 Task: Search one way flight ticket for 2 adults, 4 children and 1 infant on lap in business from Orlando: Orlando International Airport to Fort Wayne: Fort Wayne International Airport on 5-4-2023. Choice of flights is Emirates. Number of bags: 8 checked bags. Price is upto 88000. Outbound departure time preference is 20:30.
Action: Mouse moved to (303, 269)
Screenshot: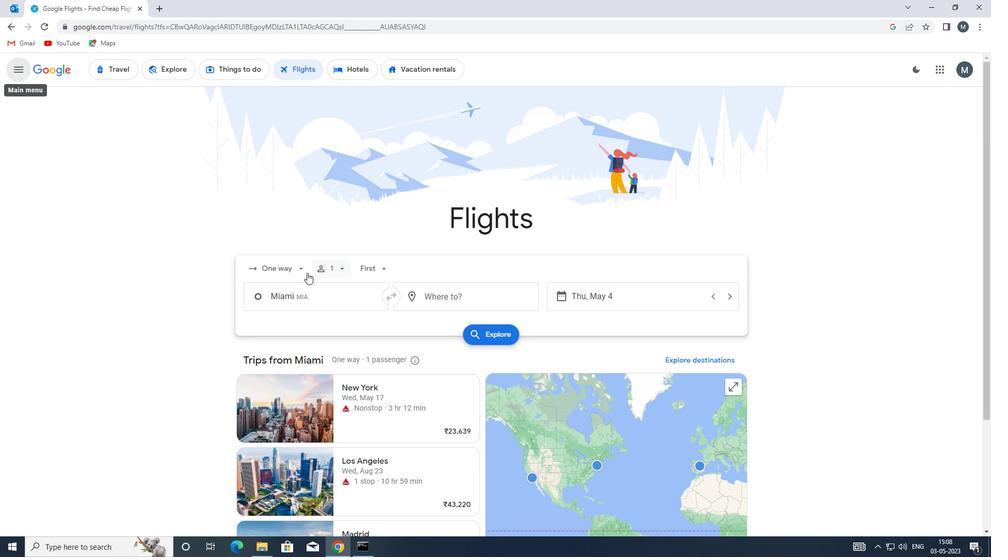 
Action: Mouse pressed left at (303, 269)
Screenshot: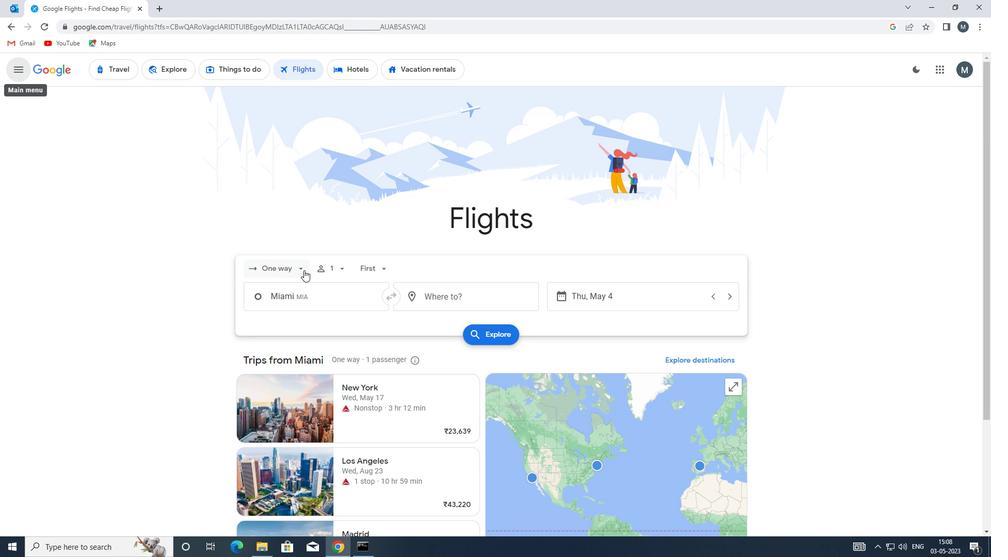 
Action: Mouse moved to (311, 318)
Screenshot: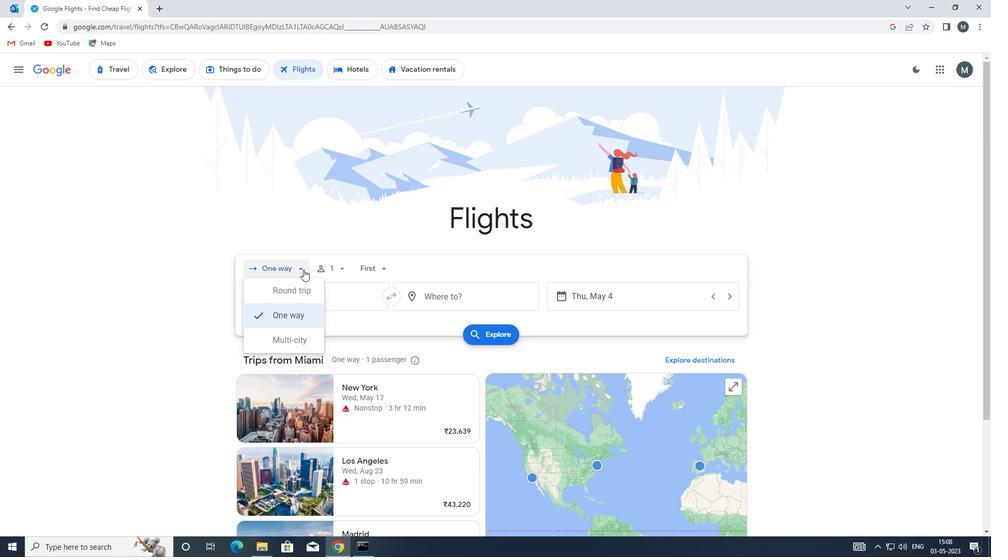 
Action: Mouse pressed left at (311, 318)
Screenshot: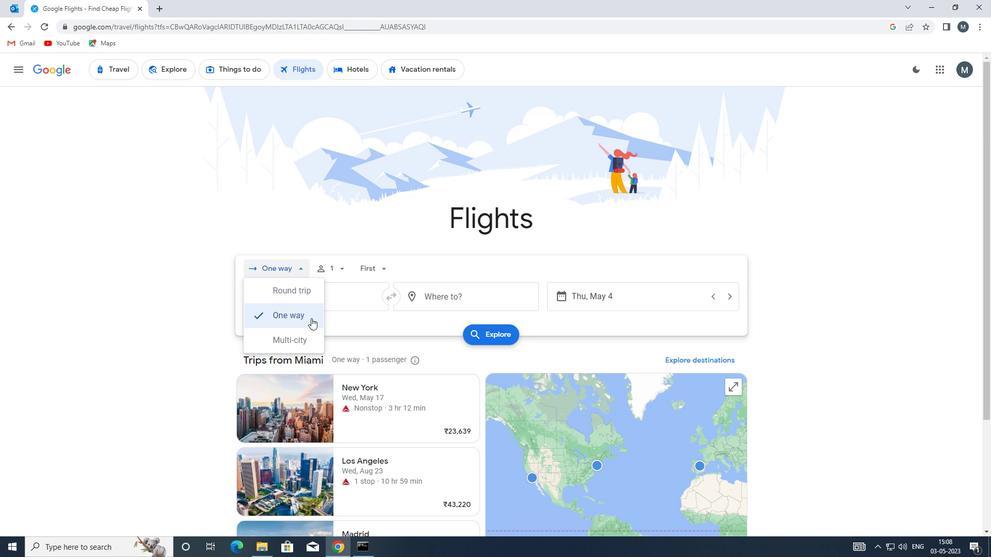 
Action: Mouse moved to (344, 272)
Screenshot: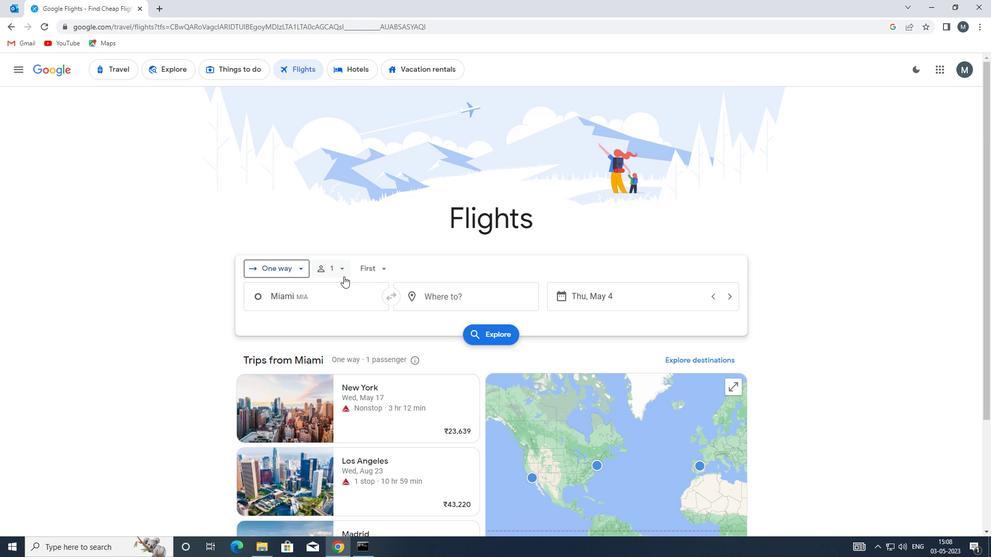 
Action: Mouse pressed left at (344, 272)
Screenshot: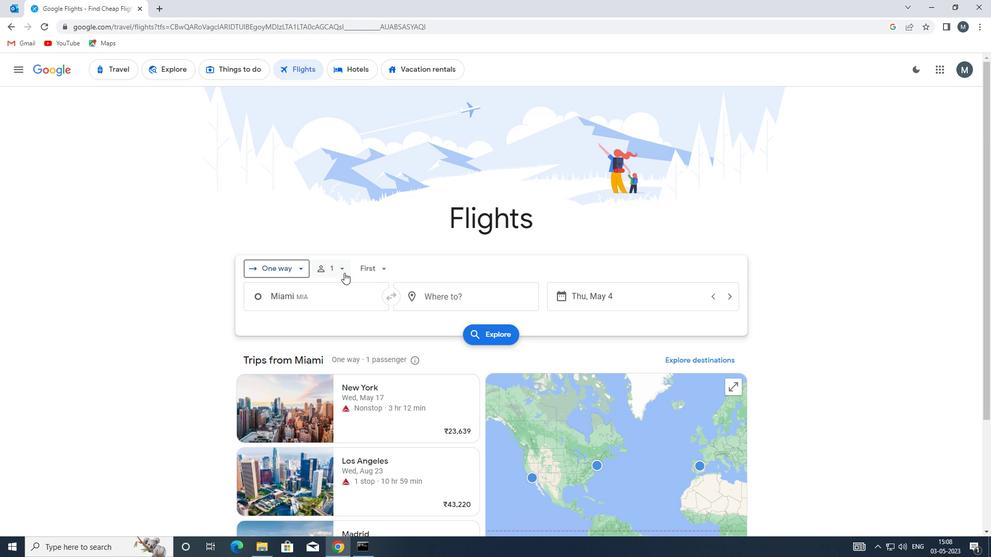 
Action: Mouse moved to (417, 296)
Screenshot: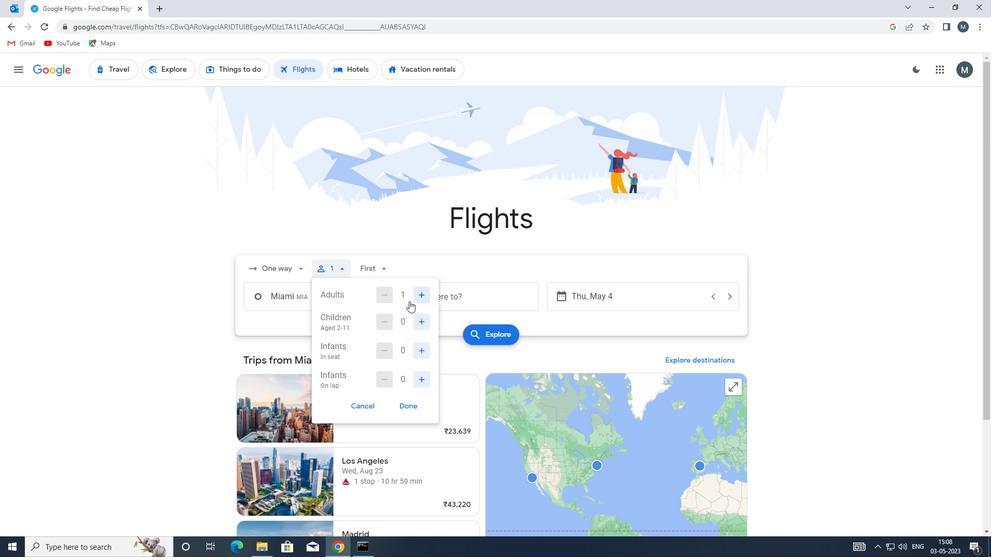 
Action: Mouse pressed left at (417, 296)
Screenshot: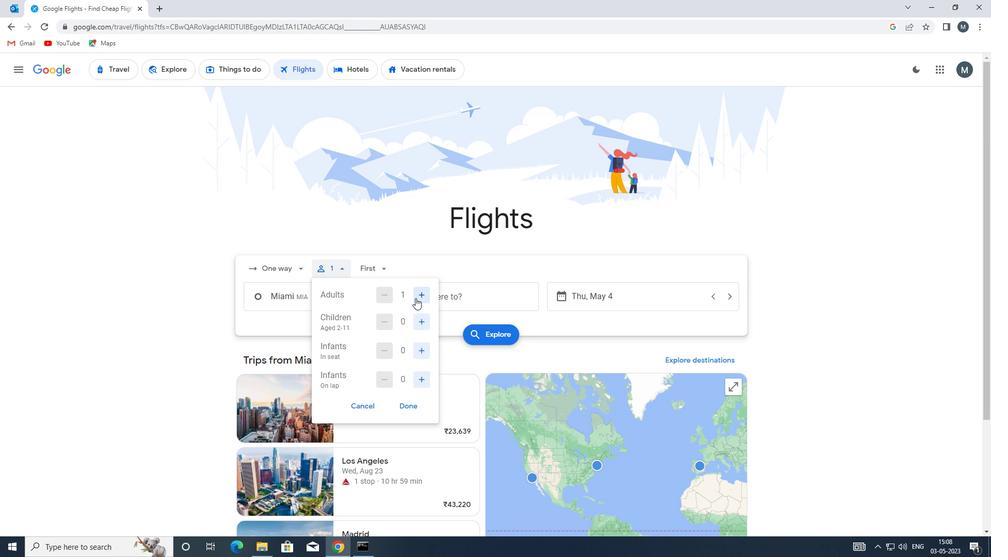 
Action: Mouse moved to (422, 326)
Screenshot: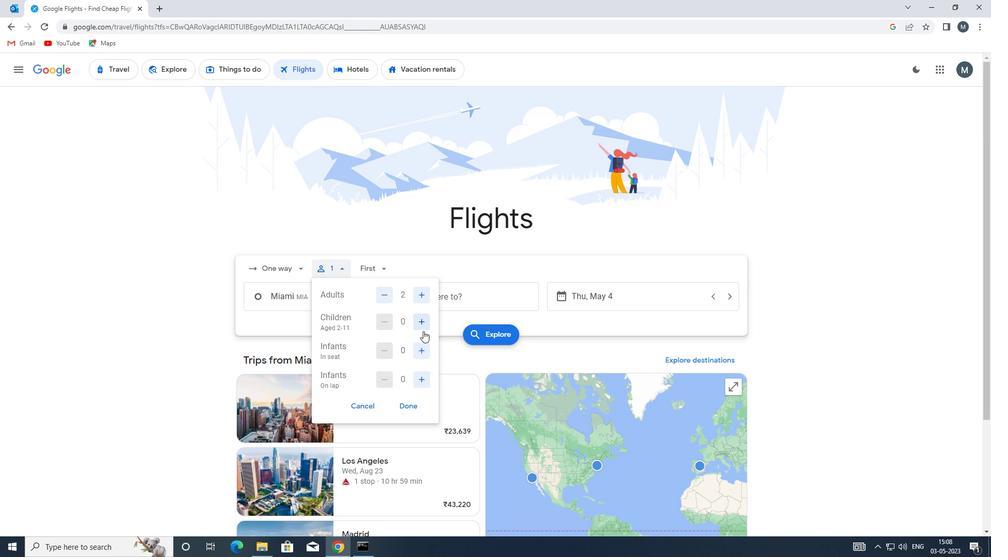 
Action: Mouse pressed left at (422, 326)
Screenshot: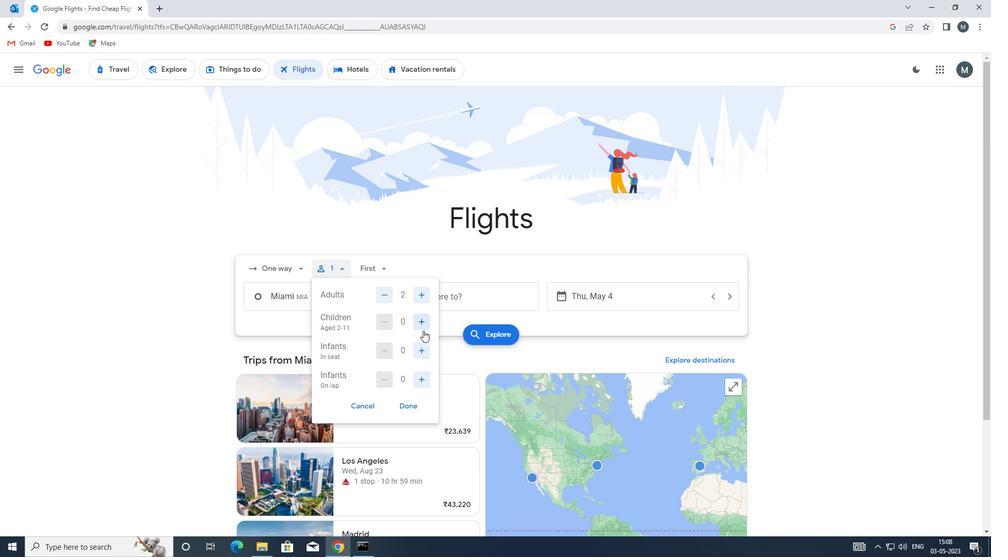 
Action: Mouse moved to (422, 325)
Screenshot: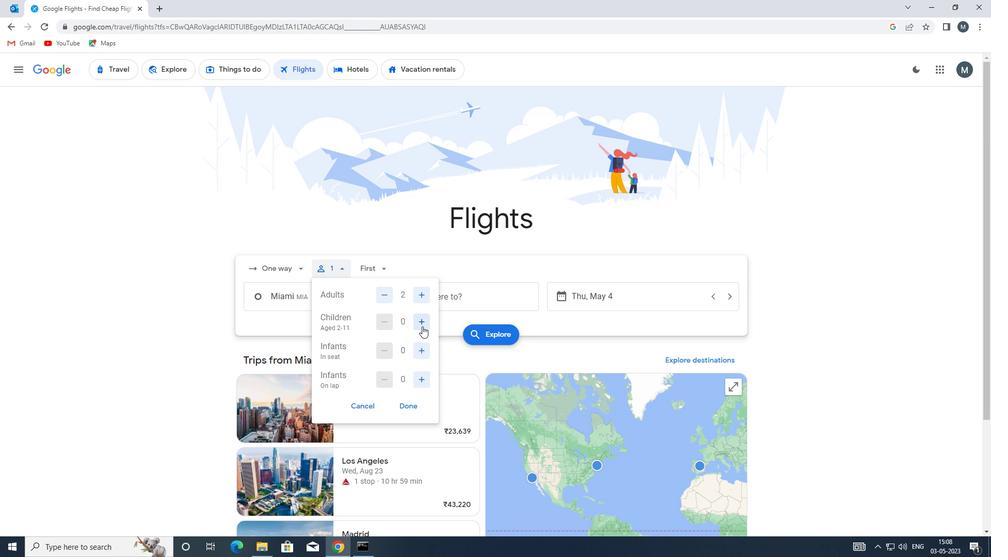 
Action: Mouse pressed left at (422, 325)
Screenshot: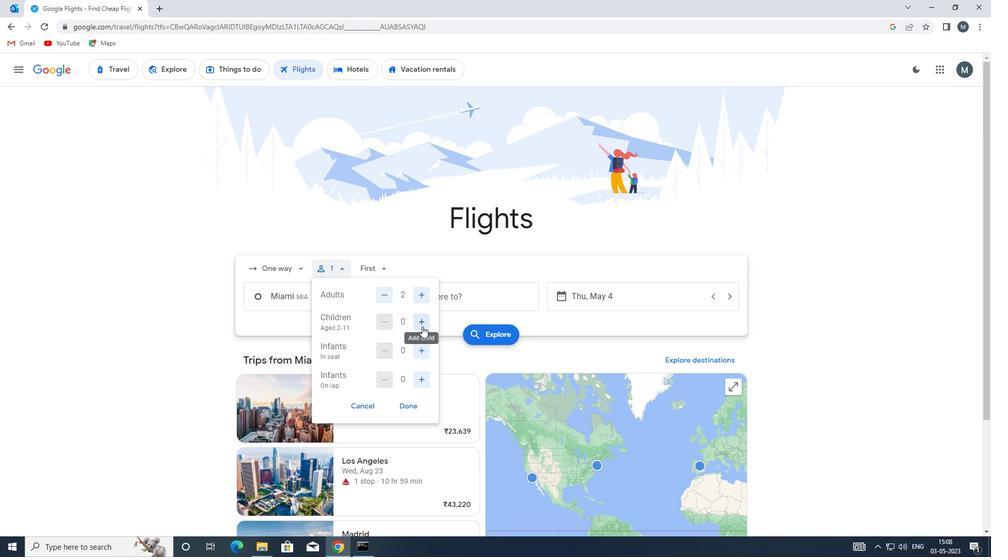 
Action: Mouse pressed left at (422, 325)
Screenshot: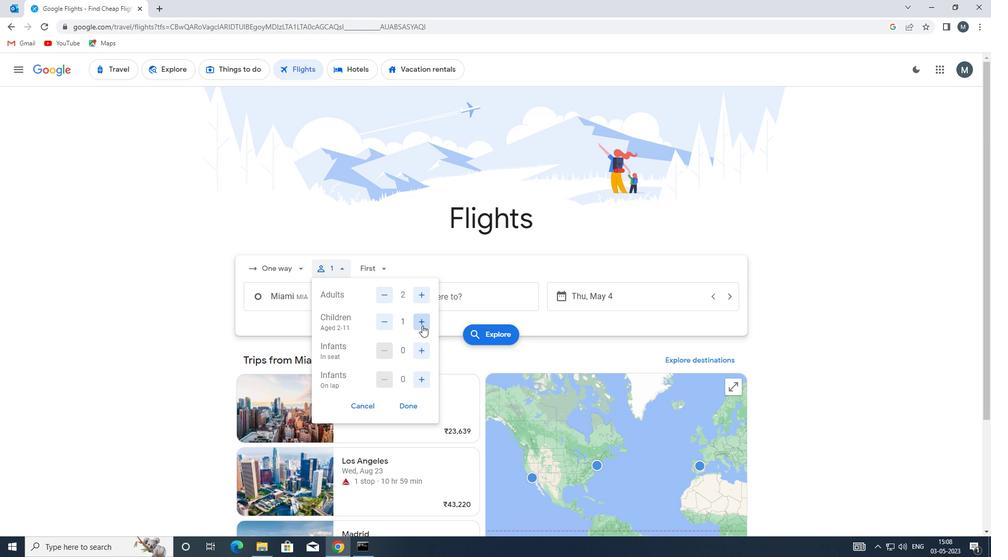 
Action: Mouse pressed left at (422, 325)
Screenshot: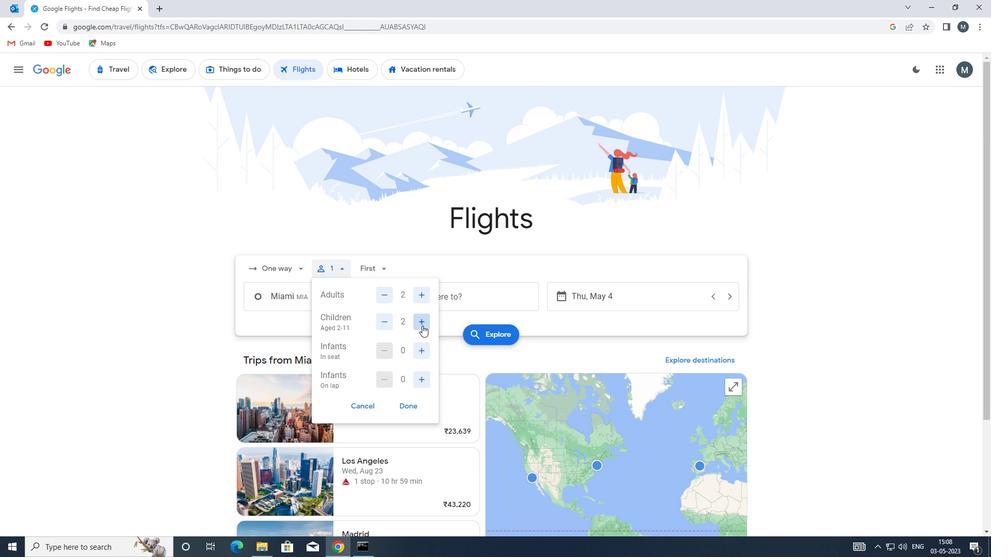 
Action: Mouse moved to (416, 377)
Screenshot: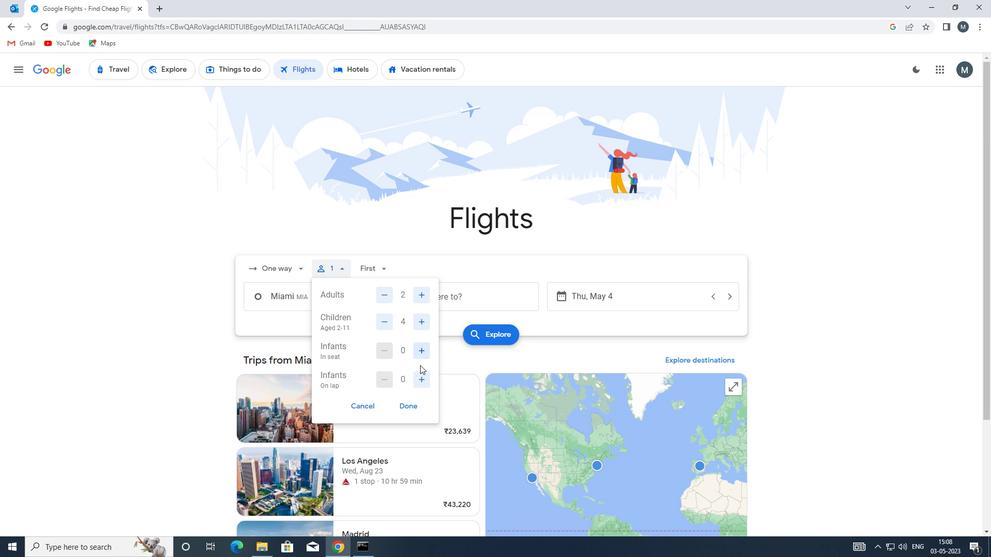 
Action: Mouse pressed left at (416, 377)
Screenshot: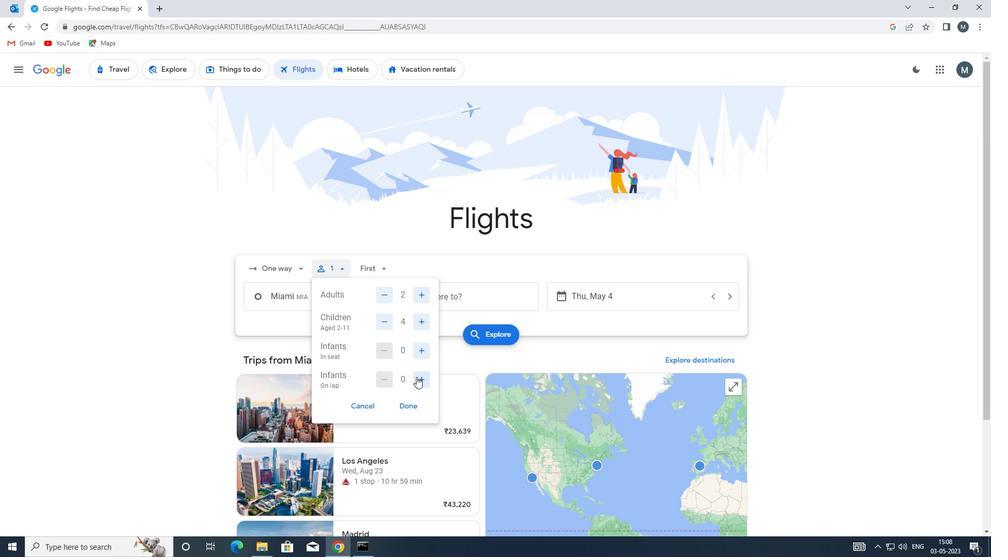 
Action: Mouse moved to (411, 410)
Screenshot: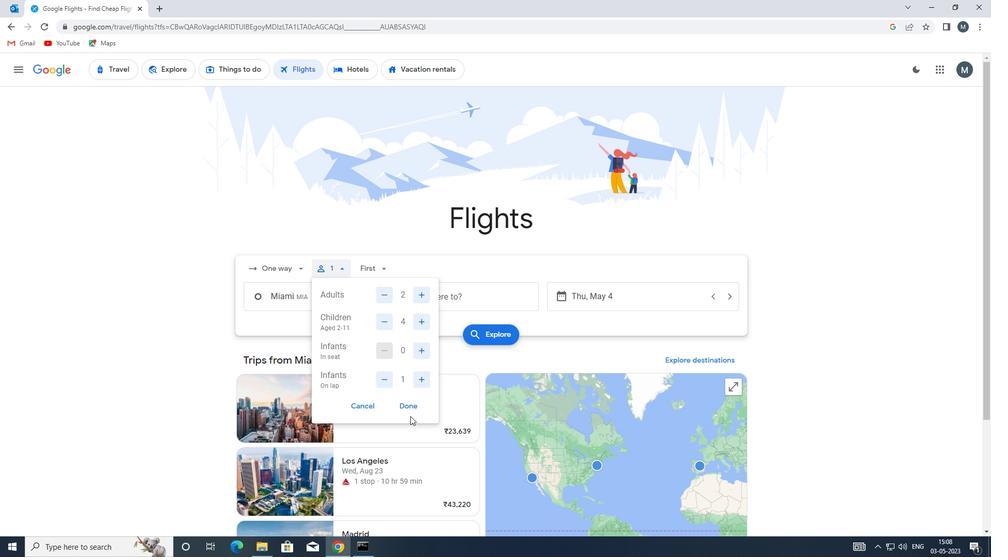 
Action: Mouse pressed left at (411, 410)
Screenshot: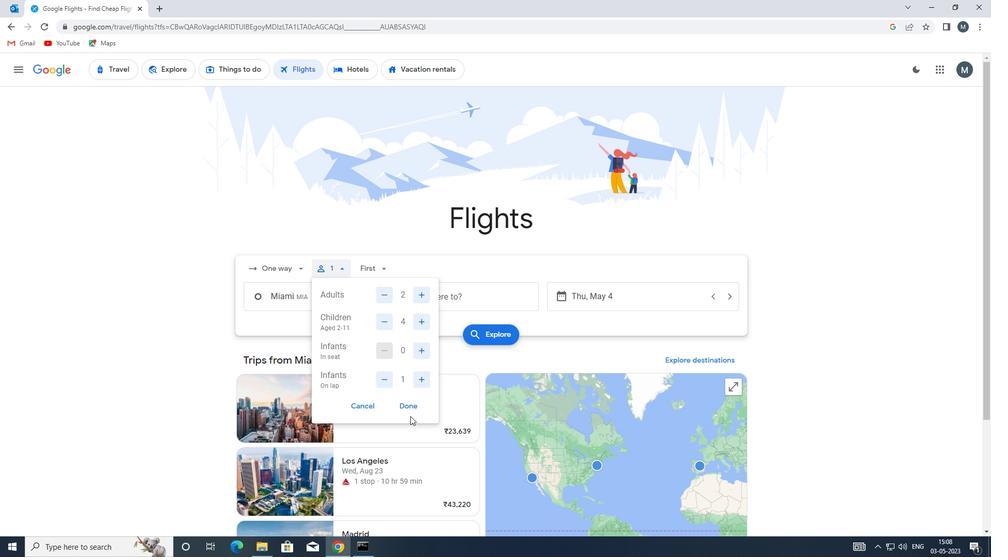 
Action: Mouse moved to (378, 269)
Screenshot: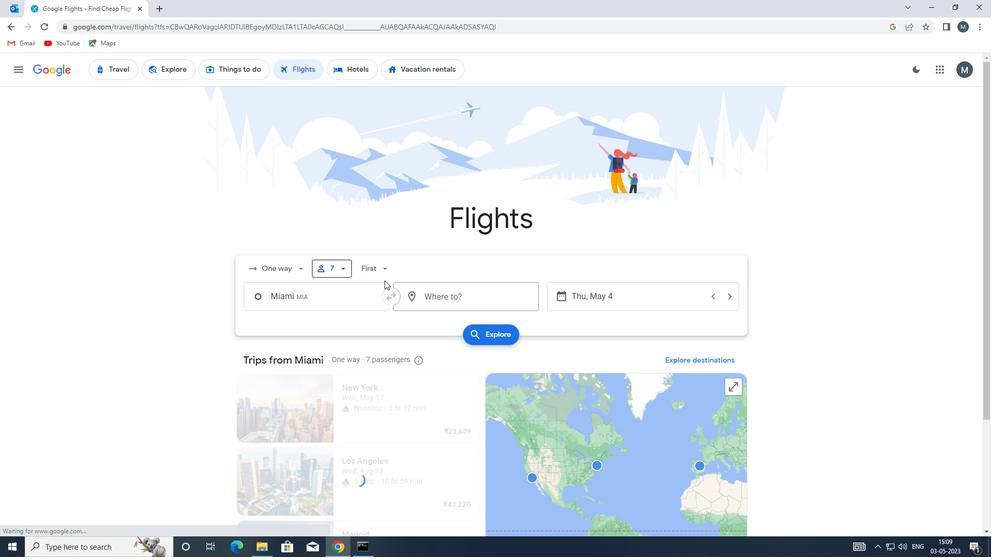 
Action: Mouse pressed left at (378, 269)
Screenshot: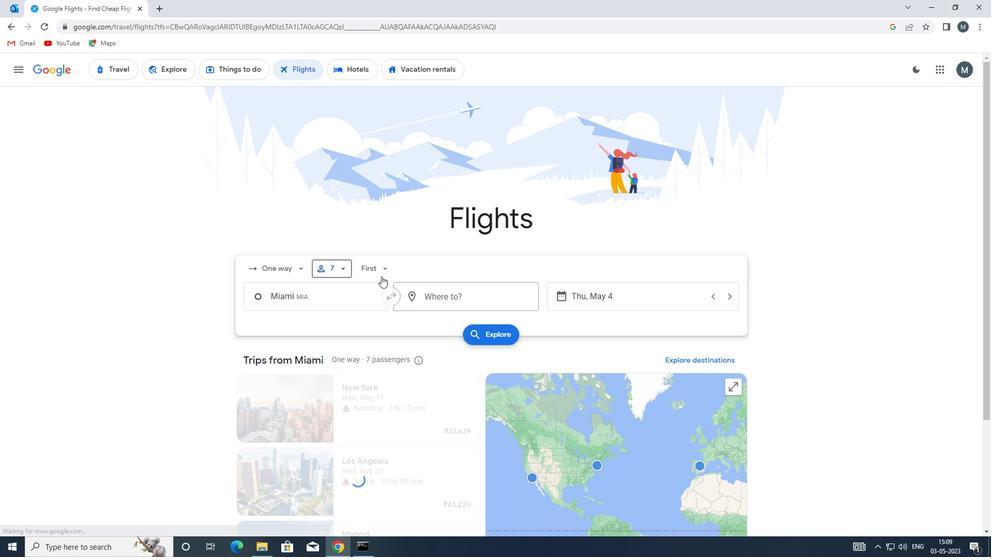 
Action: Mouse moved to (399, 336)
Screenshot: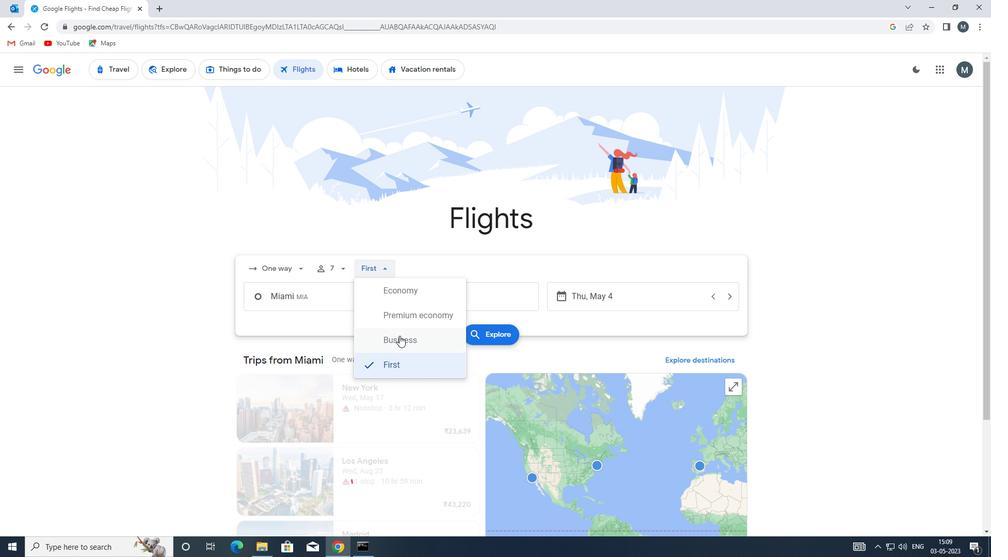 
Action: Mouse pressed left at (399, 336)
Screenshot: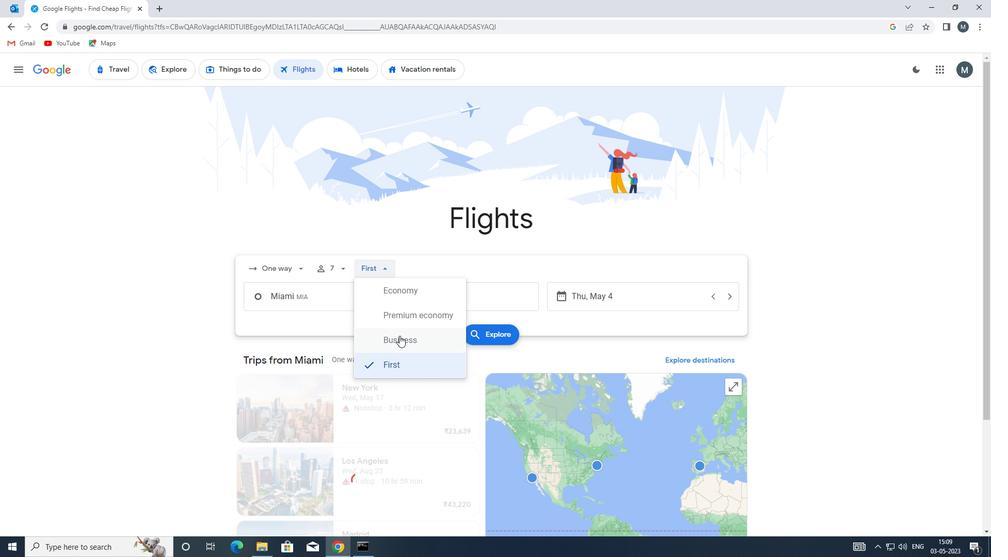 
Action: Mouse moved to (341, 303)
Screenshot: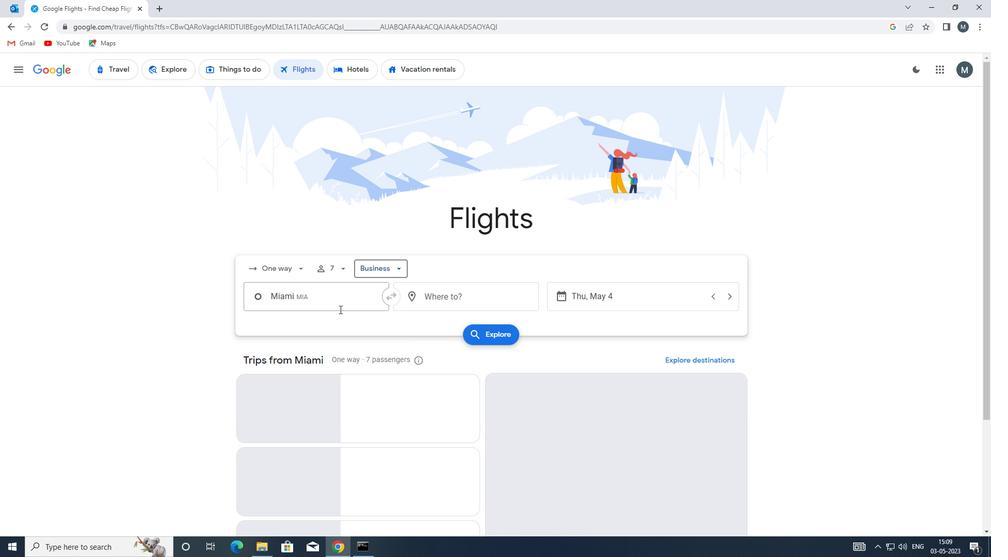 
Action: Mouse pressed left at (341, 303)
Screenshot: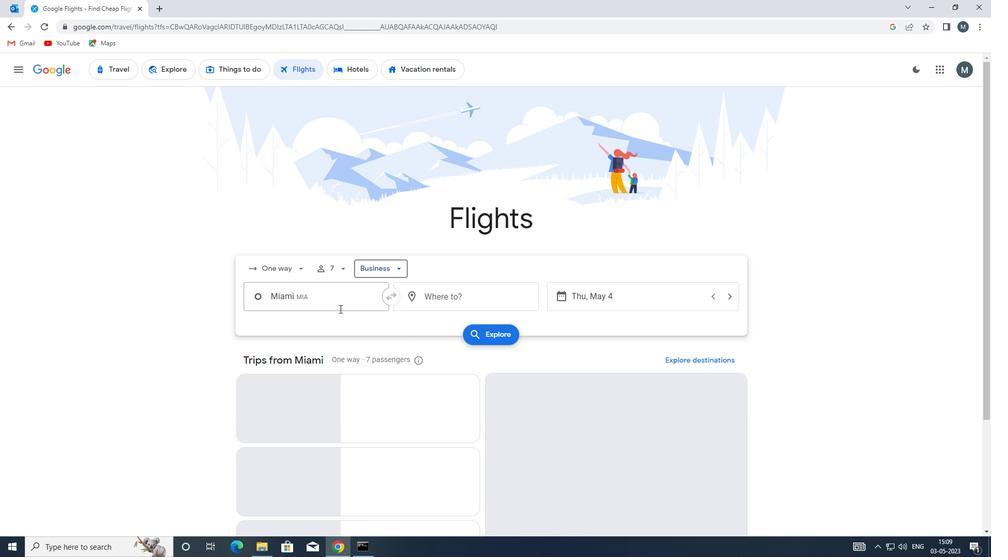 
Action: Mouse moved to (341, 303)
Screenshot: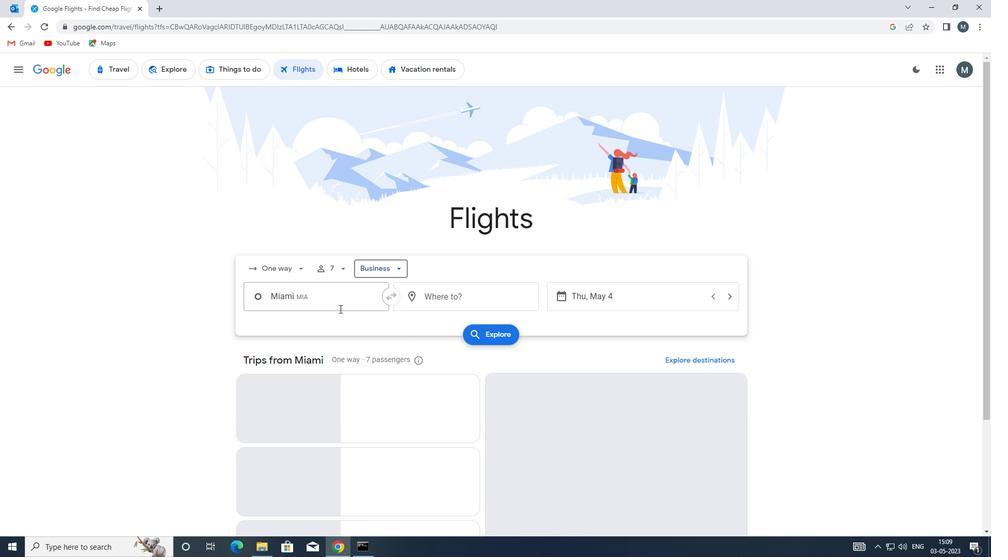 
Action: Key pressed mco
Screenshot: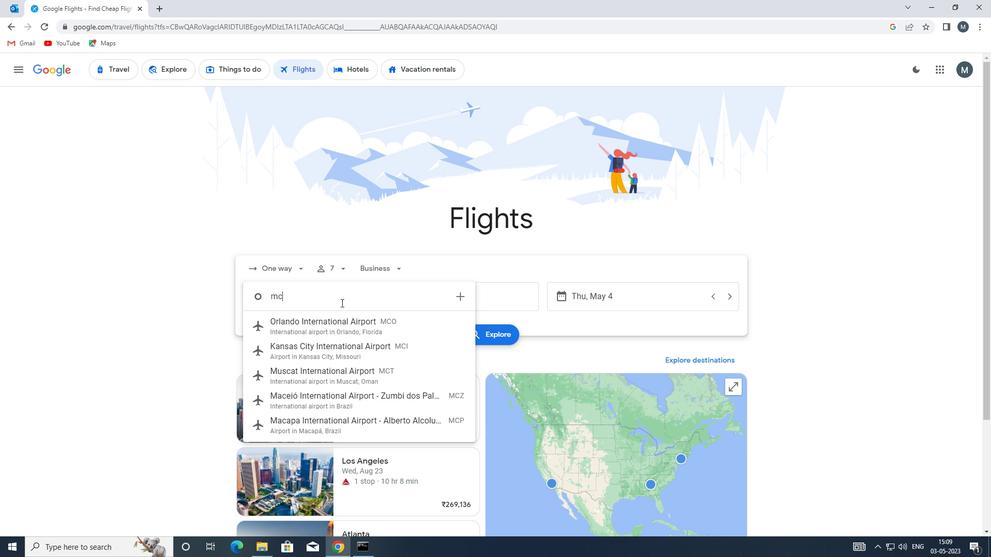 
Action: Mouse moved to (340, 325)
Screenshot: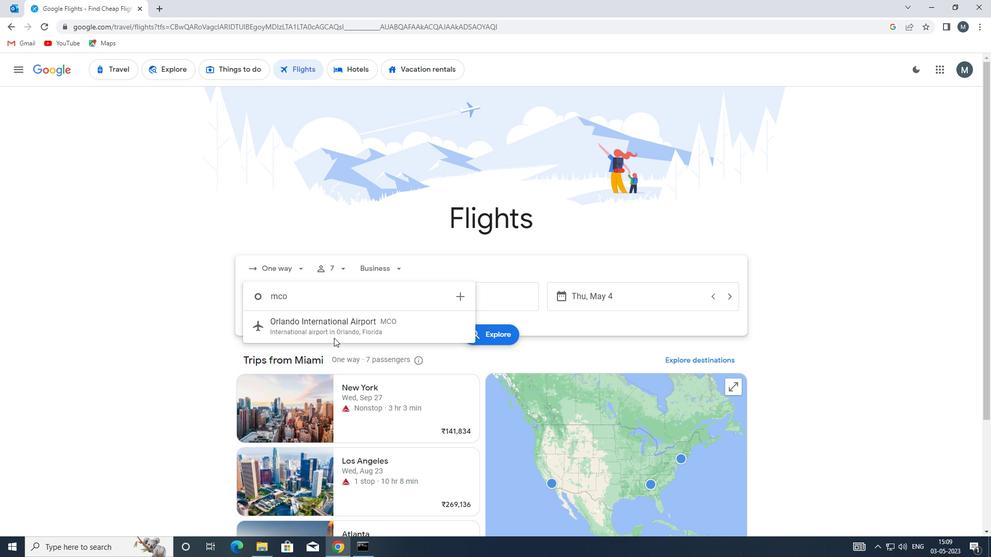 
Action: Mouse pressed left at (340, 325)
Screenshot: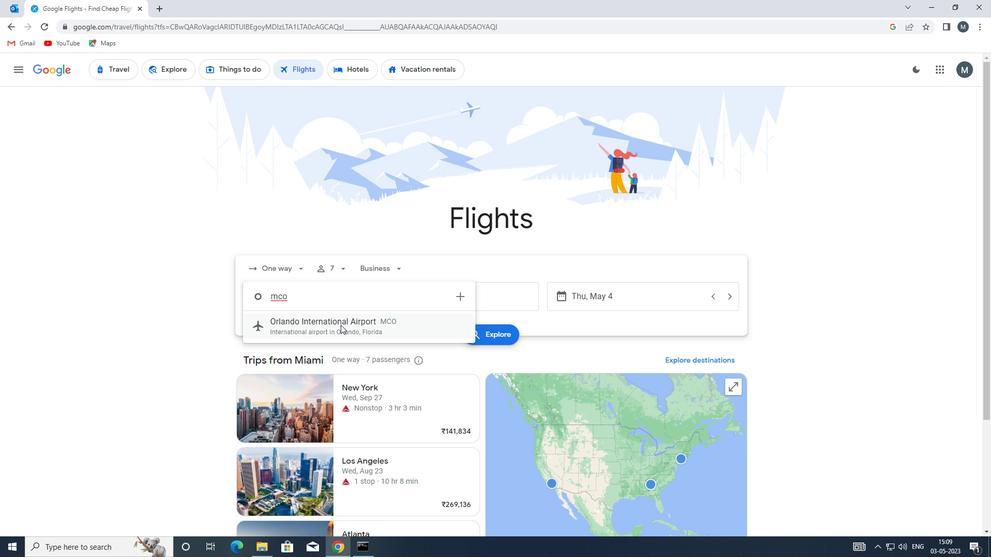 
Action: Mouse moved to (436, 301)
Screenshot: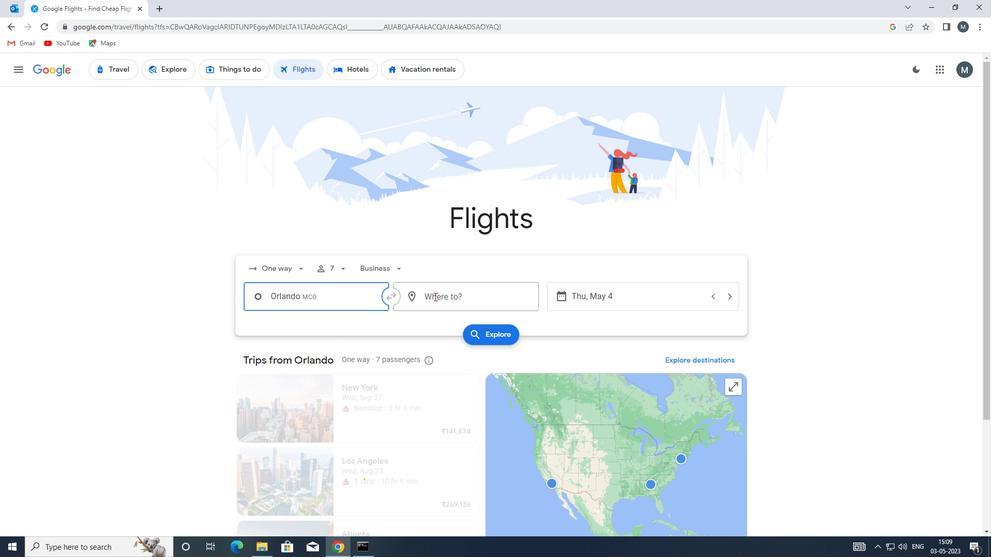 
Action: Mouse pressed left at (436, 301)
Screenshot: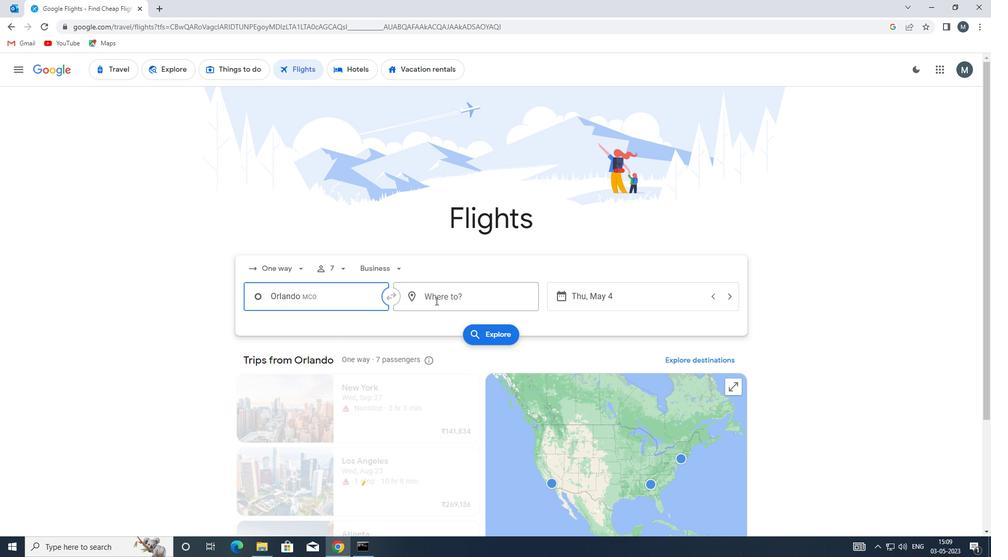 
Action: Key pressed fwa
Screenshot: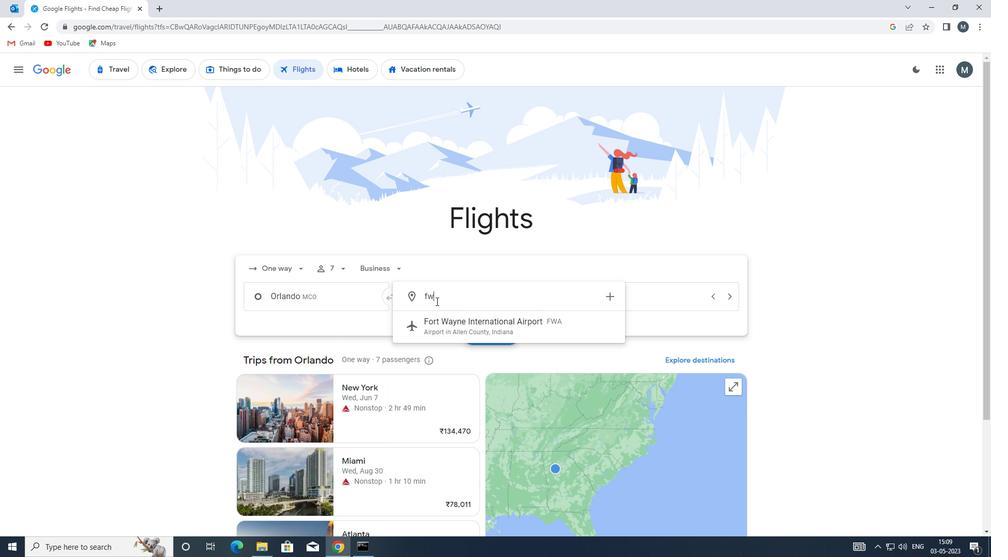 
Action: Mouse moved to (466, 330)
Screenshot: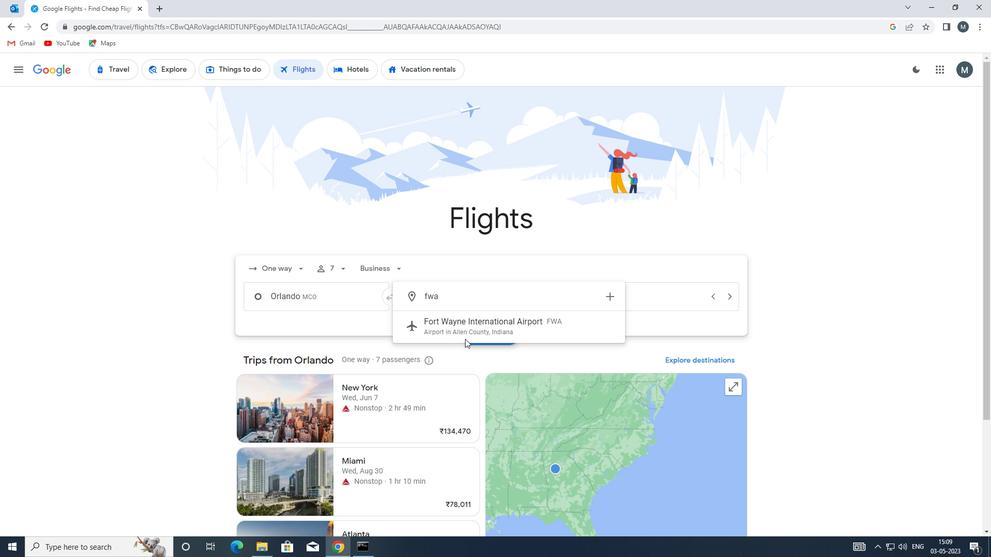 
Action: Mouse pressed left at (466, 330)
Screenshot: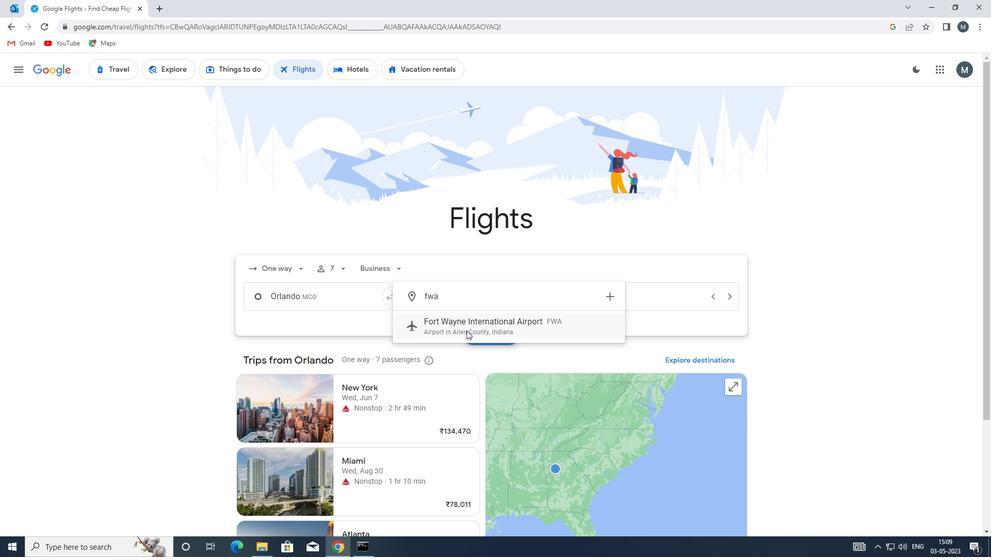 
Action: Mouse moved to (590, 295)
Screenshot: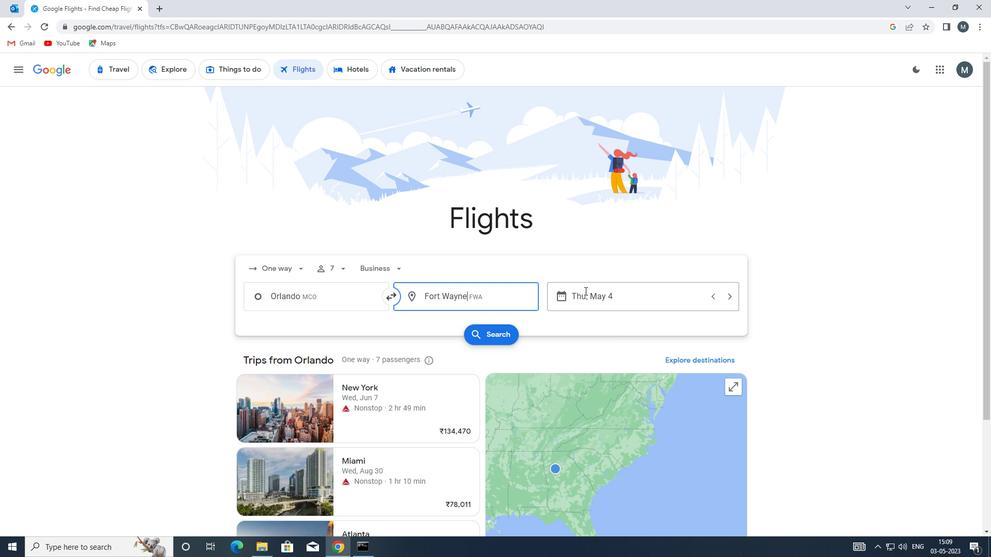 
Action: Mouse pressed left at (590, 295)
Screenshot: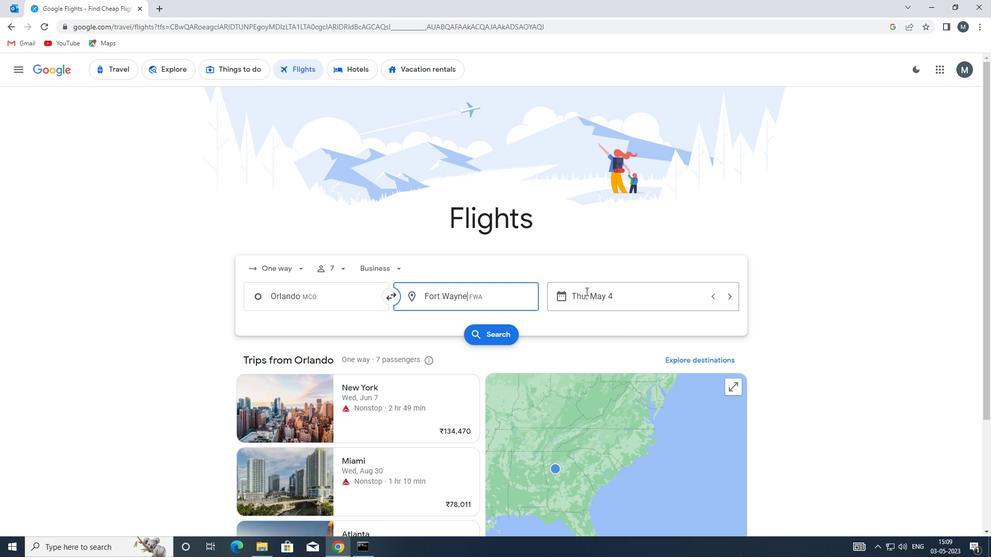 
Action: Mouse moved to (469, 351)
Screenshot: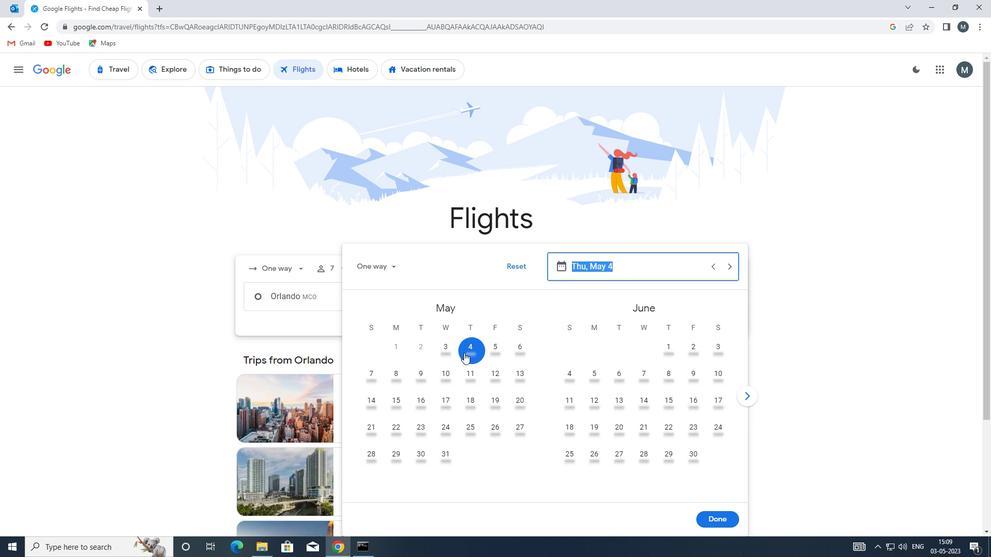
Action: Mouse pressed left at (469, 351)
Screenshot: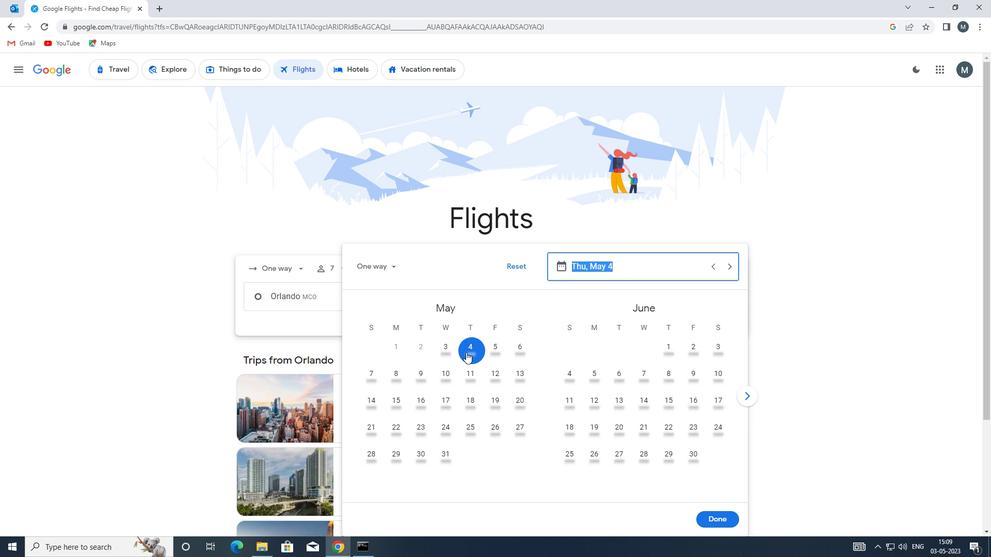 
Action: Mouse moved to (706, 515)
Screenshot: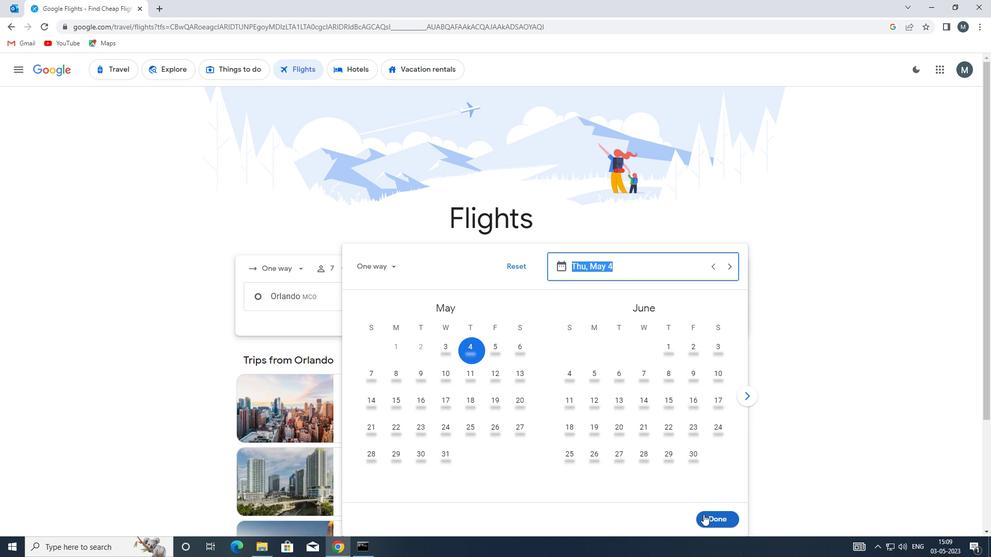 
Action: Mouse pressed left at (706, 515)
Screenshot: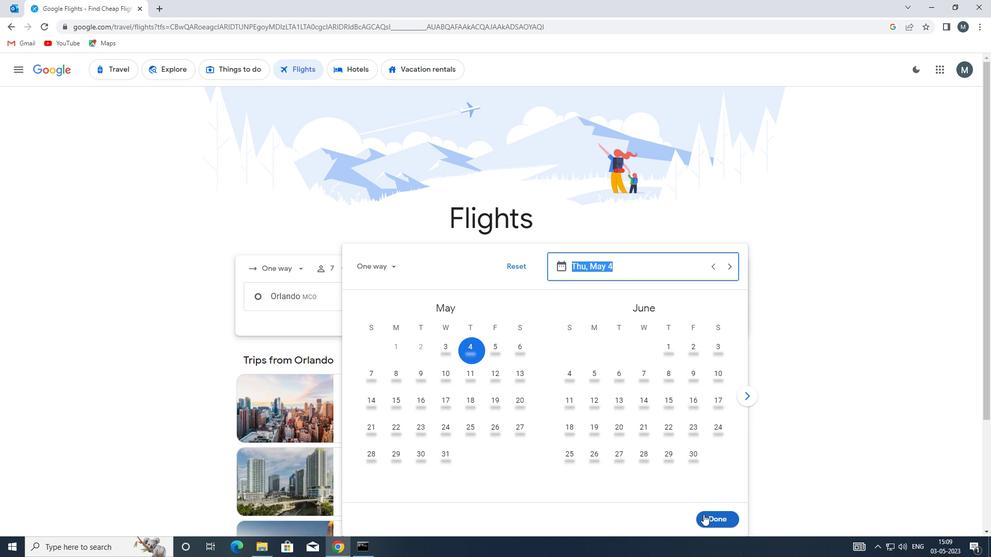 
Action: Mouse moved to (488, 334)
Screenshot: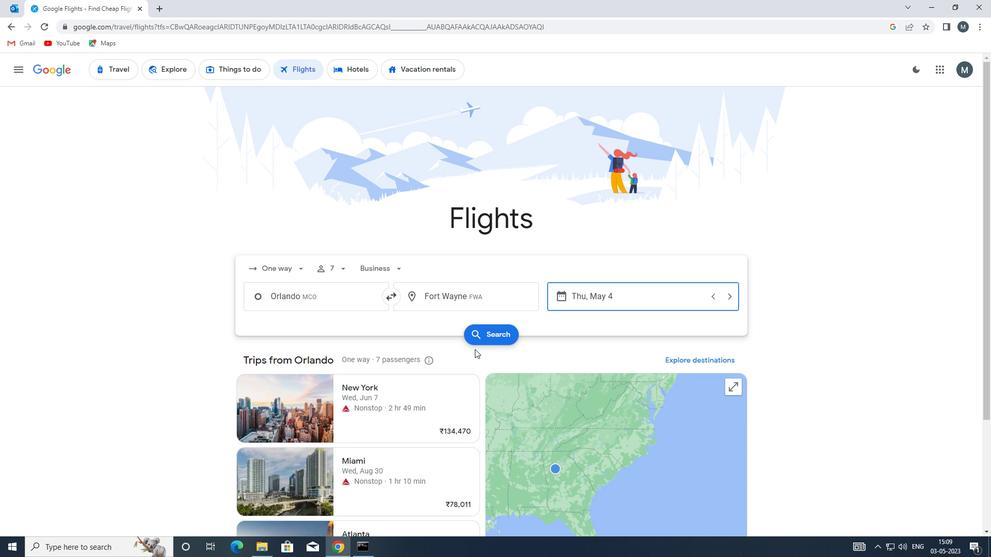 
Action: Mouse pressed left at (488, 334)
Screenshot: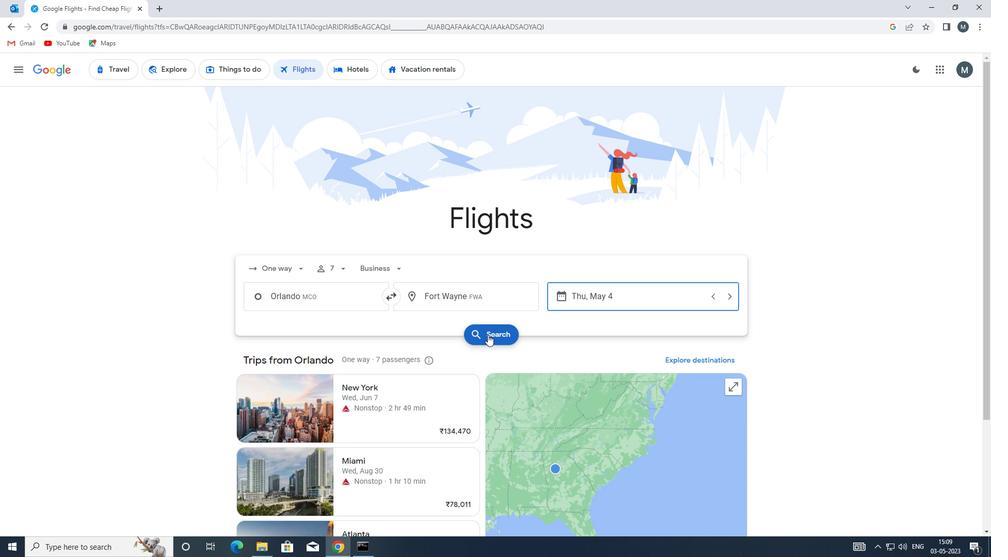 
Action: Mouse moved to (250, 158)
Screenshot: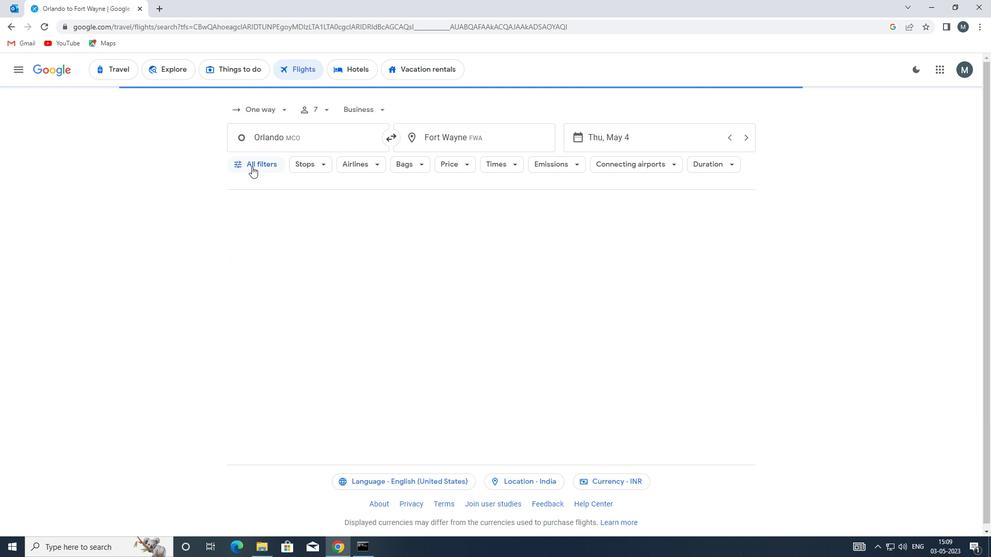 
Action: Mouse pressed left at (250, 158)
Screenshot: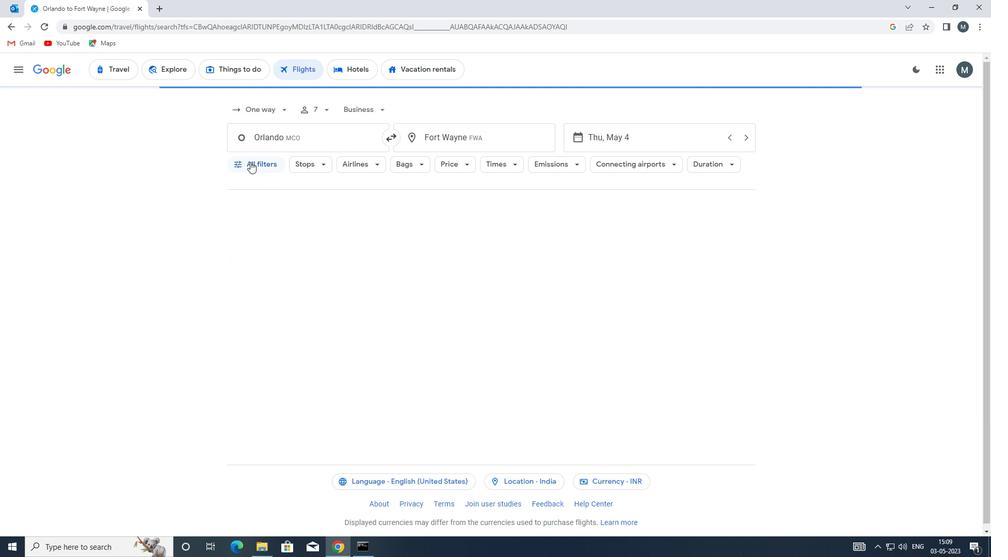 
Action: Mouse moved to (281, 261)
Screenshot: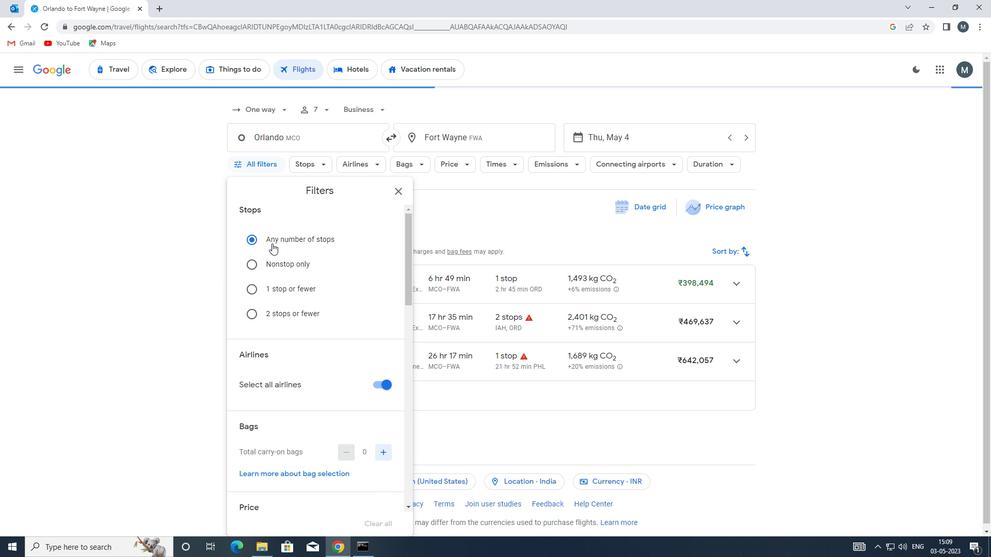 
Action: Mouse scrolled (281, 260) with delta (0, 0)
Screenshot: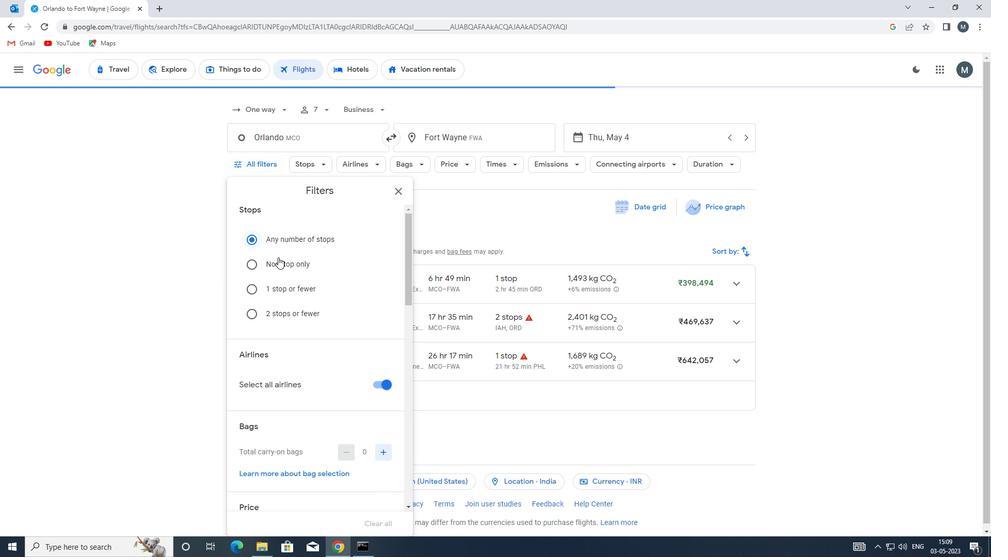 
Action: Mouse moved to (281, 262)
Screenshot: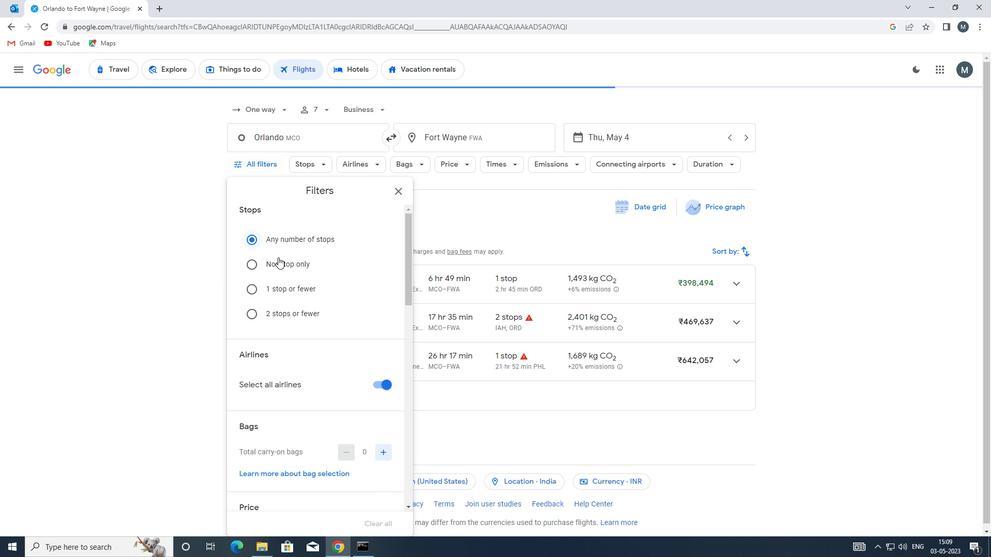 
Action: Mouse scrolled (281, 262) with delta (0, 0)
Screenshot: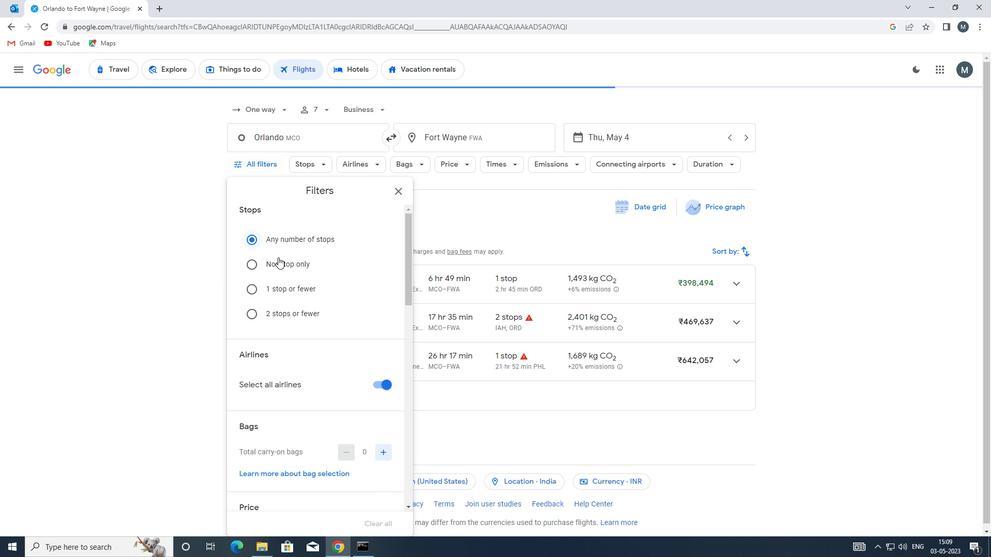 
Action: Mouse moved to (381, 278)
Screenshot: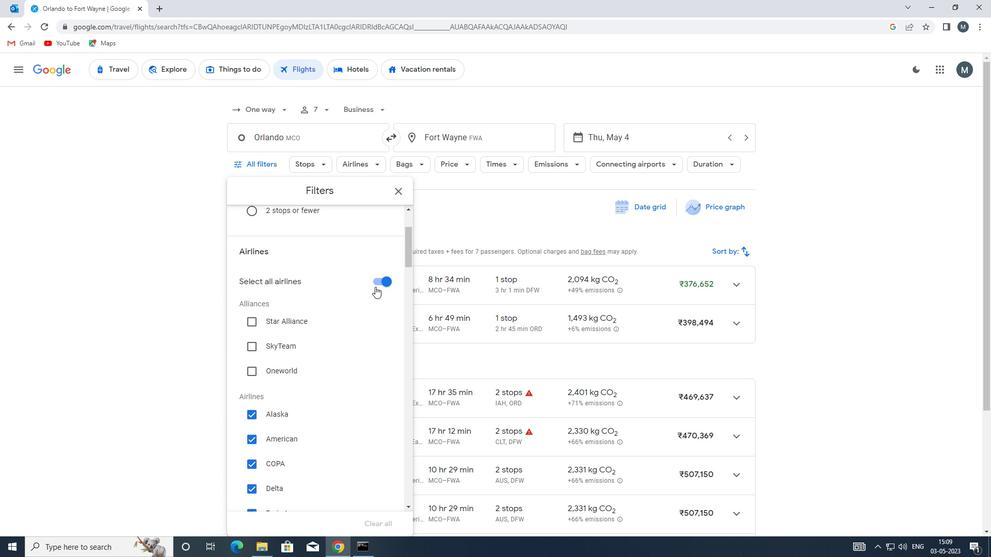 
Action: Mouse pressed left at (381, 278)
Screenshot: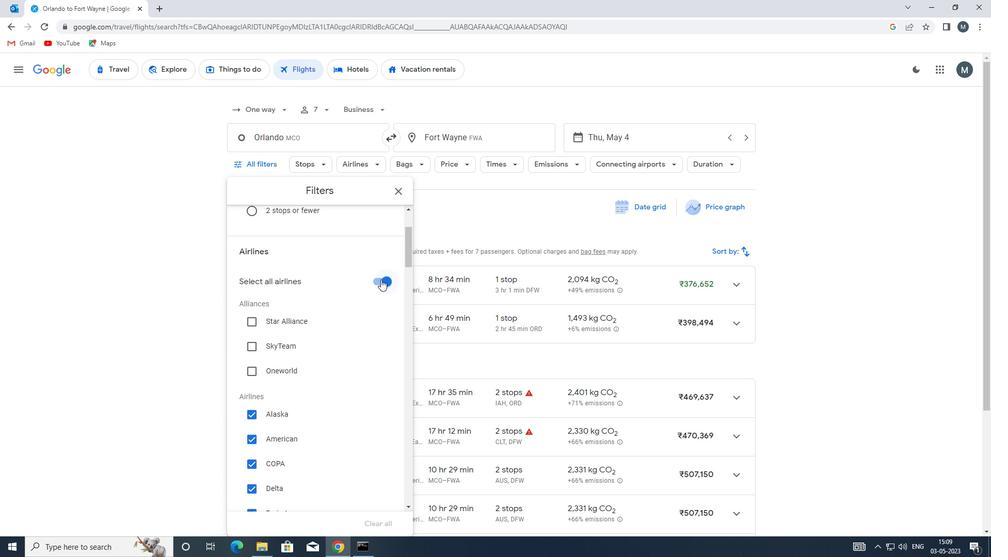 
Action: Mouse moved to (308, 305)
Screenshot: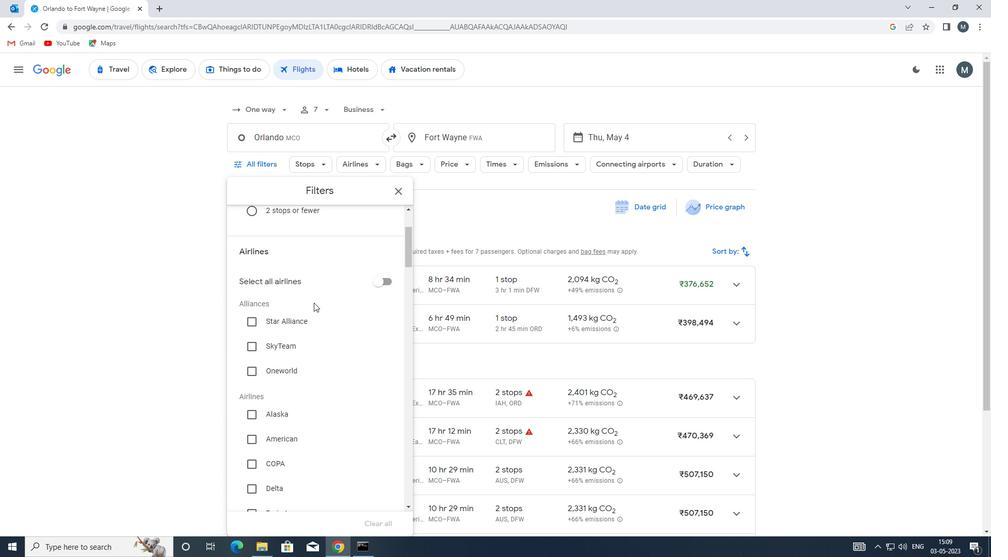 
Action: Mouse scrolled (308, 305) with delta (0, 0)
Screenshot: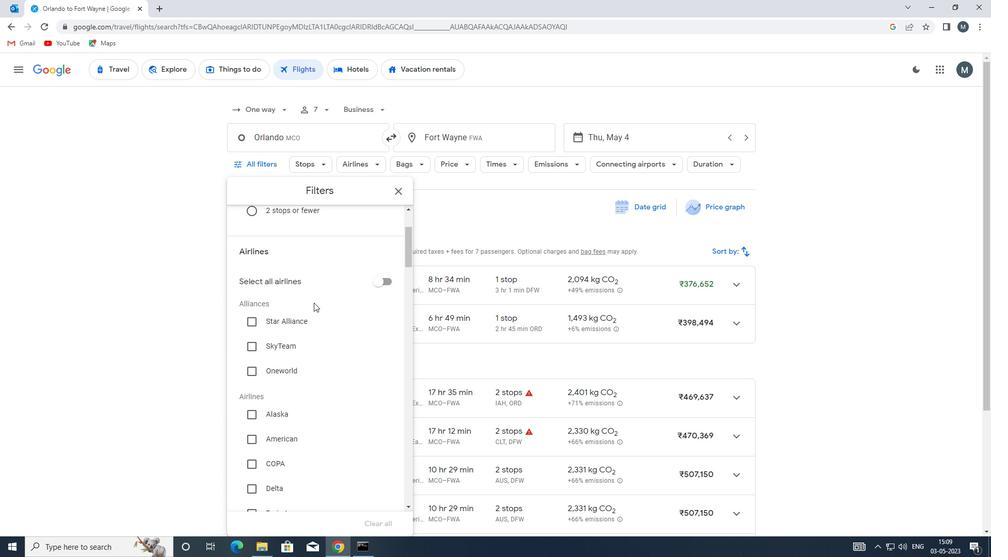 
Action: Mouse moved to (306, 308)
Screenshot: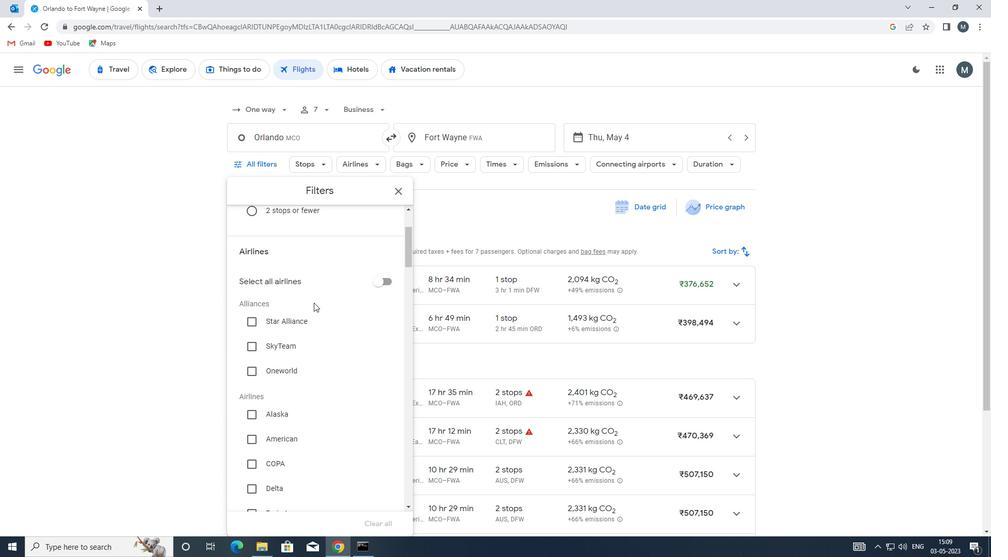 
Action: Mouse scrolled (306, 307) with delta (0, 0)
Screenshot: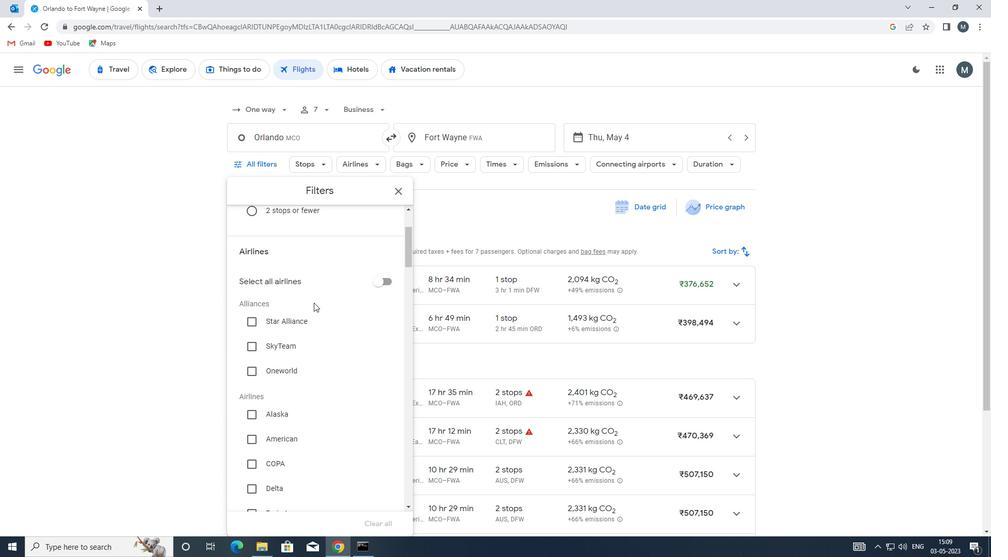 
Action: Mouse moved to (284, 353)
Screenshot: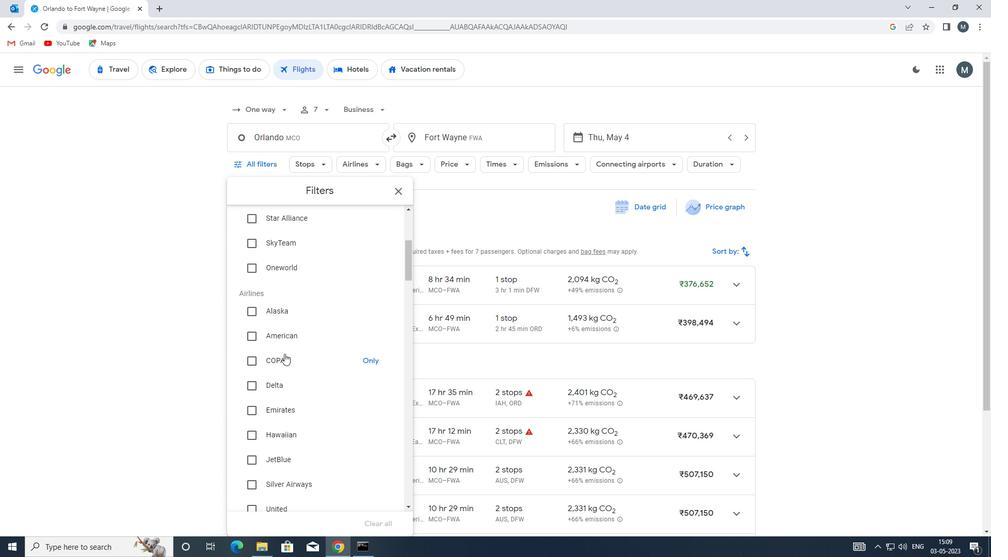 
Action: Mouse scrolled (284, 353) with delta (0, 0)
Screenshot: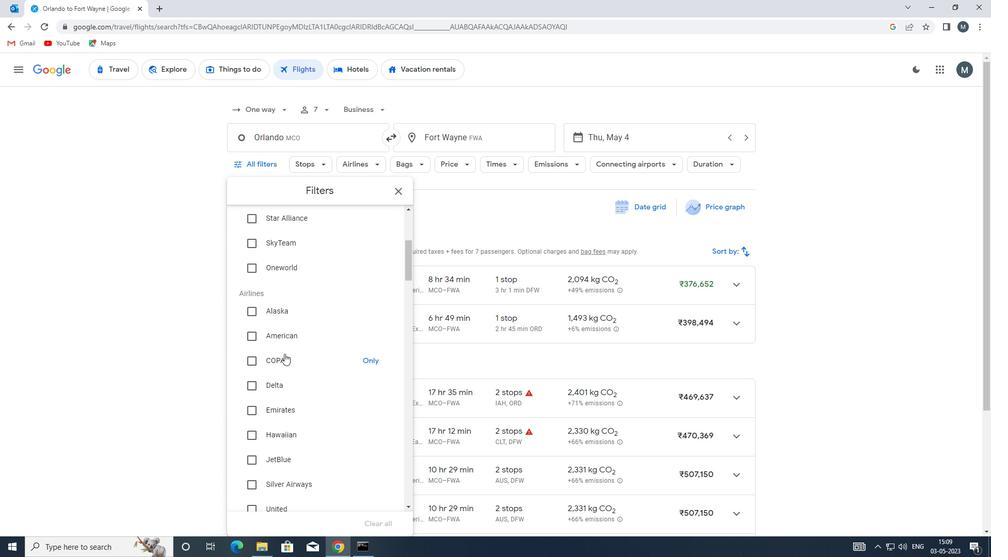 
Action: Mouse moved to (283, 354)
Screenshot: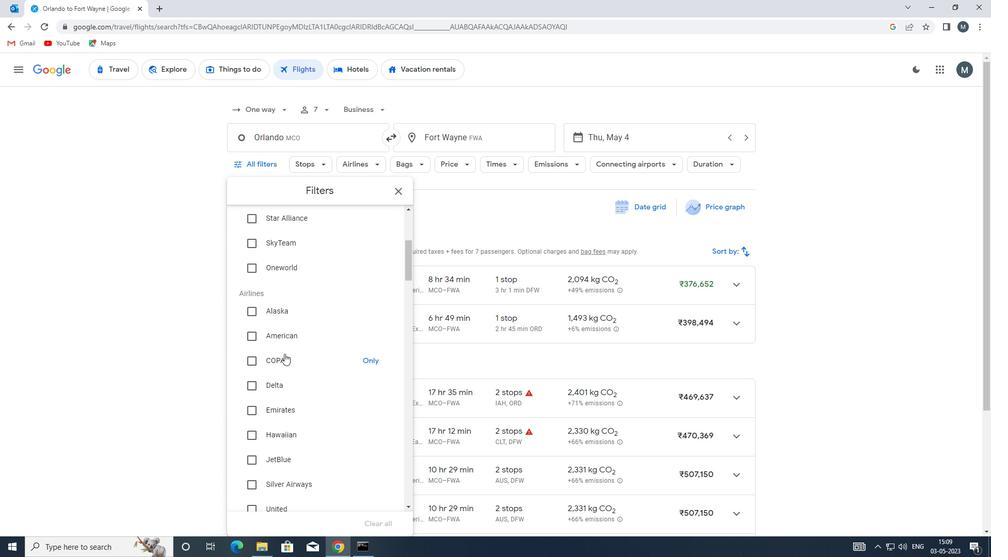 
Action: Mouse scrolled (283, 353) with delta (0, 0)
Screenshot: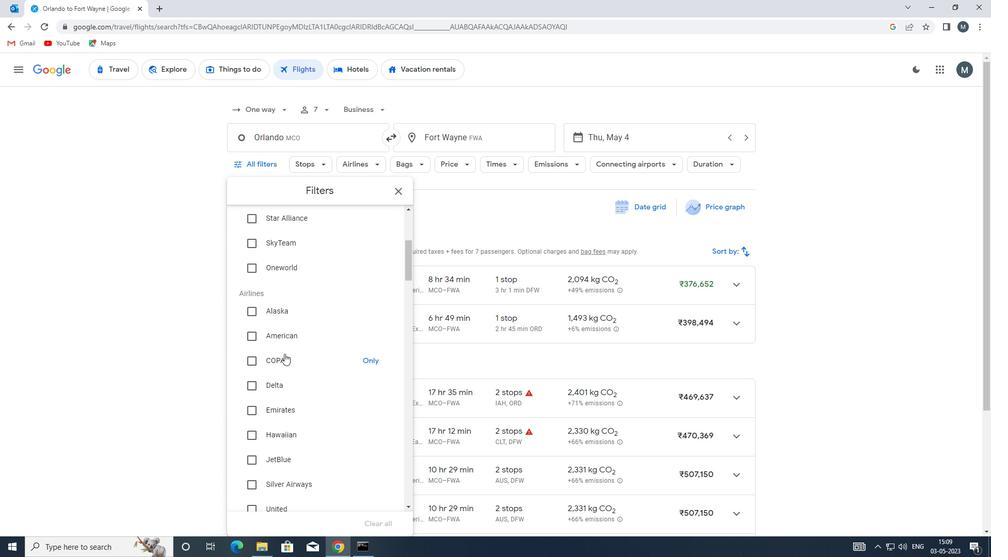 
Action: Mouse moved to (251, 307)
Screenshot: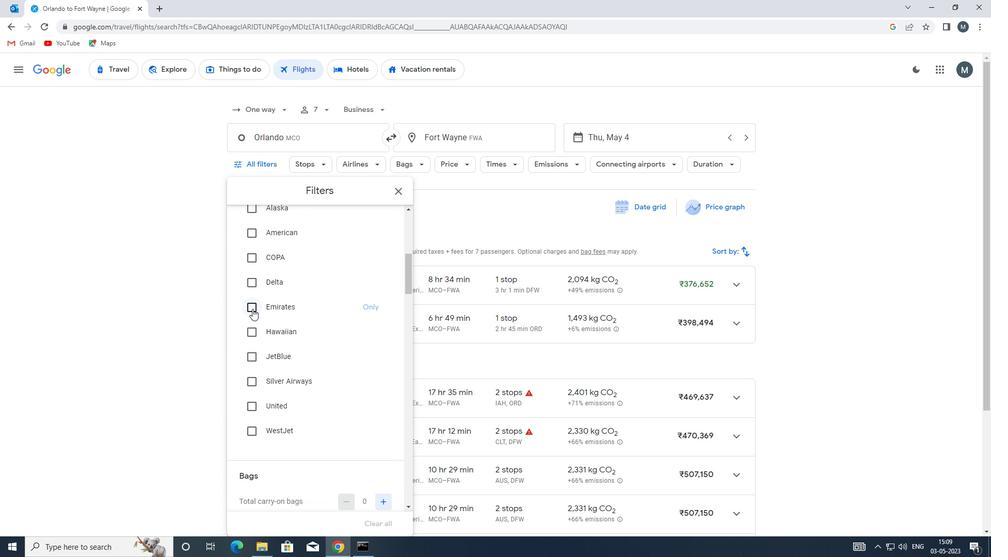 
Action: Mouse pressed left at (251, 307)
Screenshot: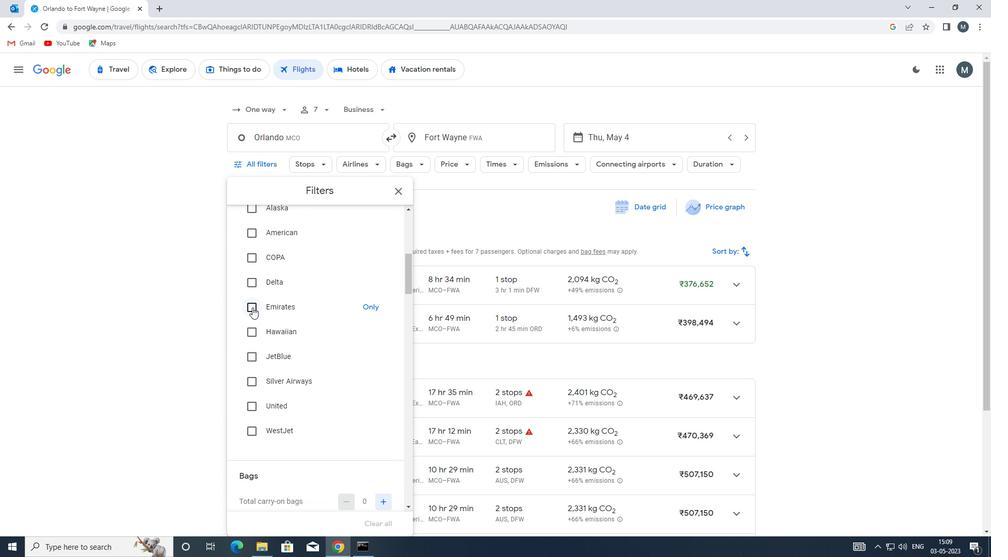 
Action: Mouse moved to (379, 328)
Screenshot: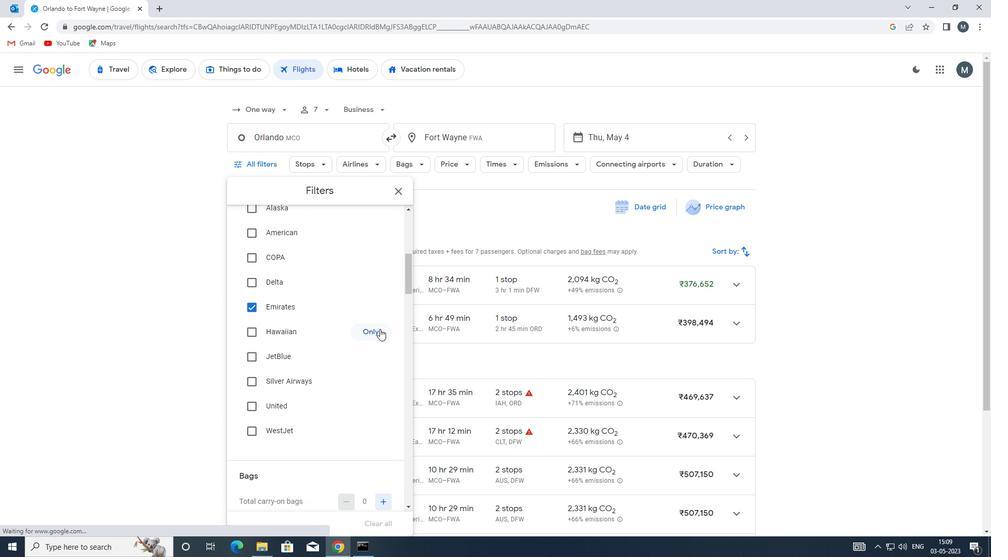 
Action: Mouse scrolled (379, 328) with delta (0, 0)
Screenshot: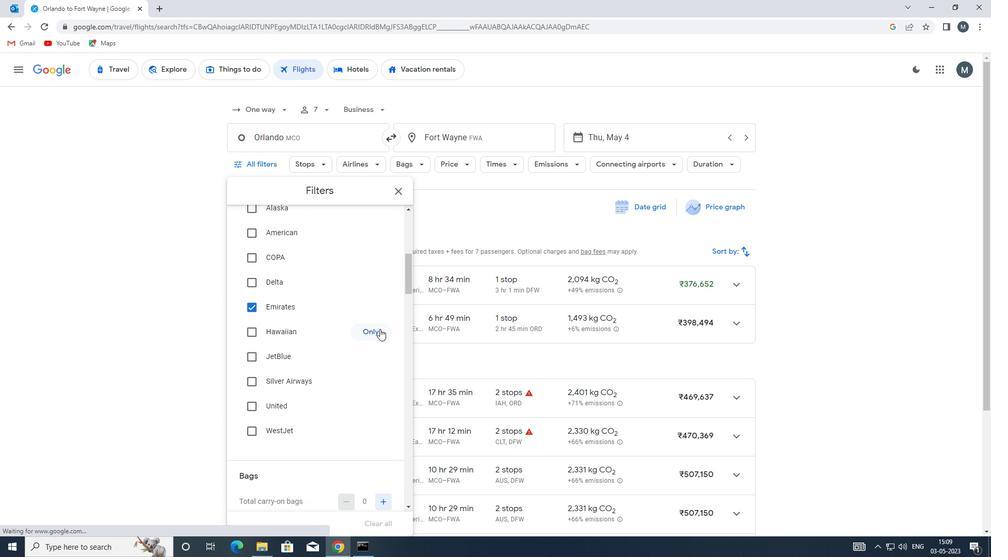 
Action: Mouse moved to (377, 328)
Screenshot: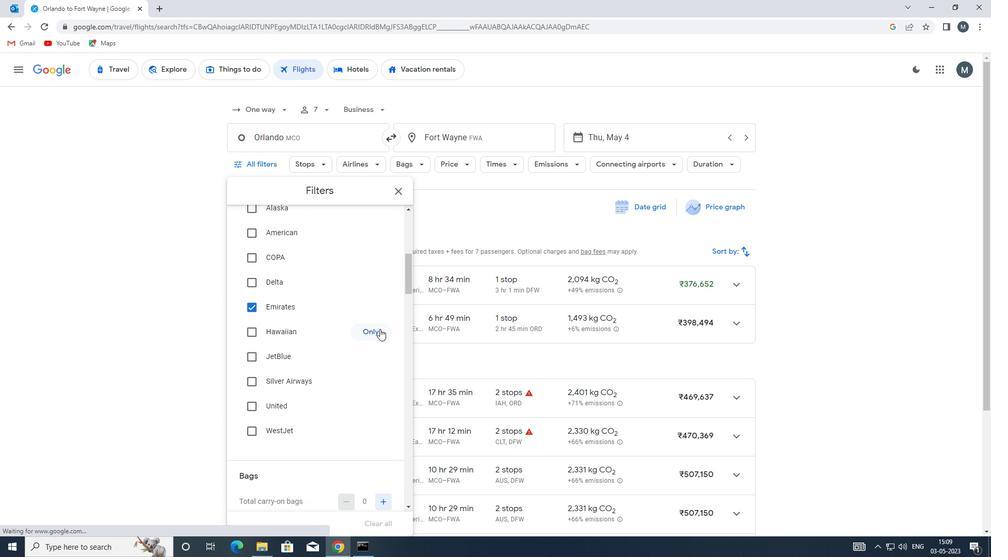 
Action: Mouse scrolled (377, 328) with delta (0, 0)
Screenshot: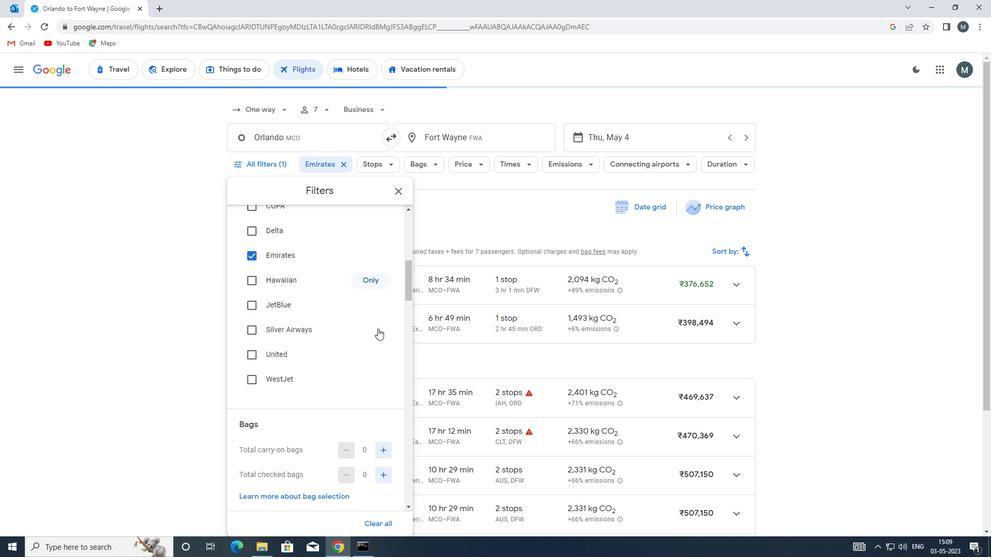
Action: Mouse moved to (362, 330)
Screenshot: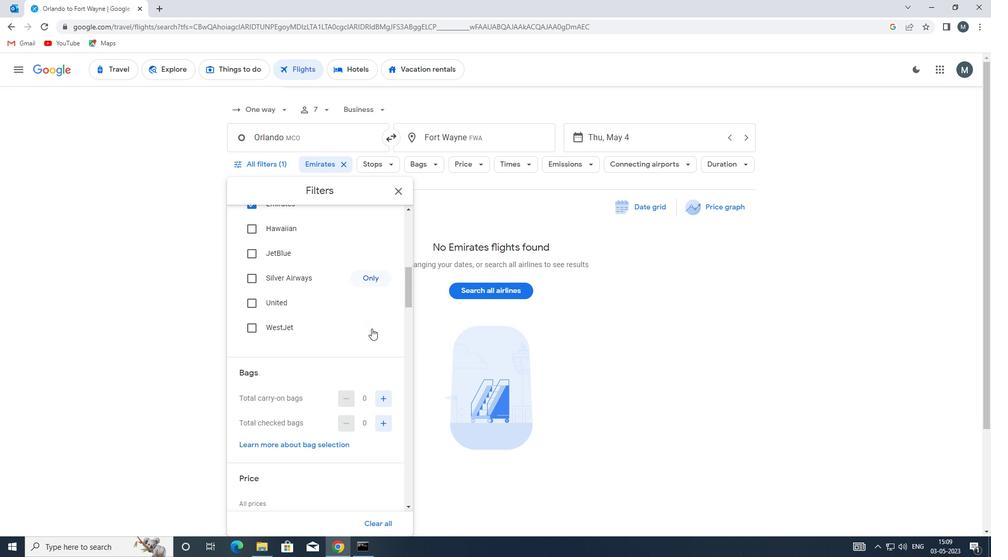 
Action: Mouse scrolled (362, 329) with delta (0, 0)
Screenshot: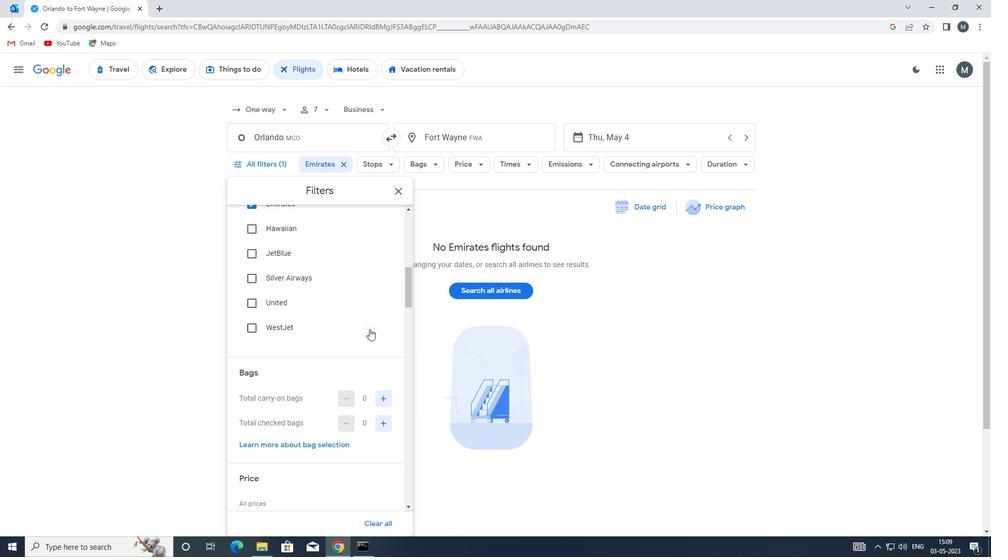 
Action: Mouse moved to (385, 371)
Screenshot: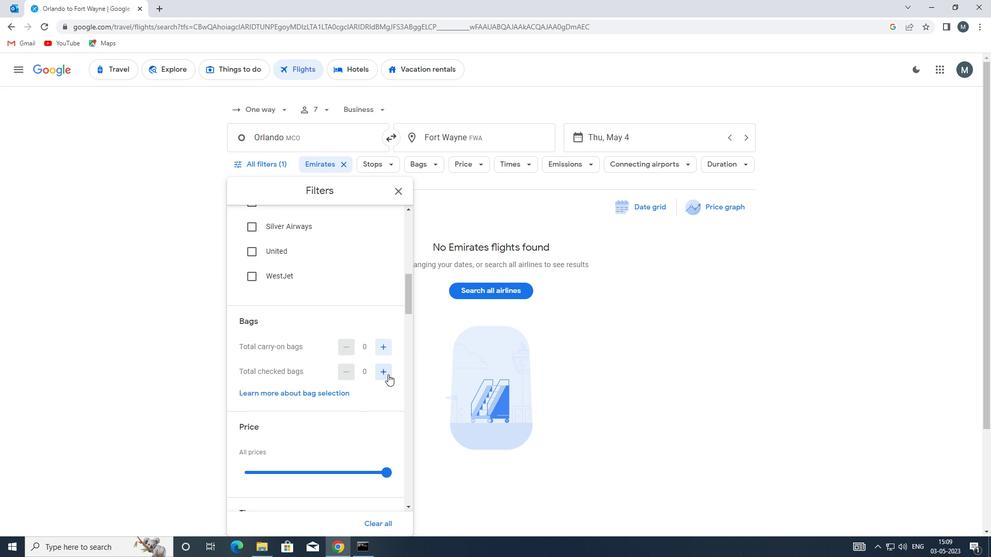 
Action: Mouse pressed left at (385, 371)
Screenshot: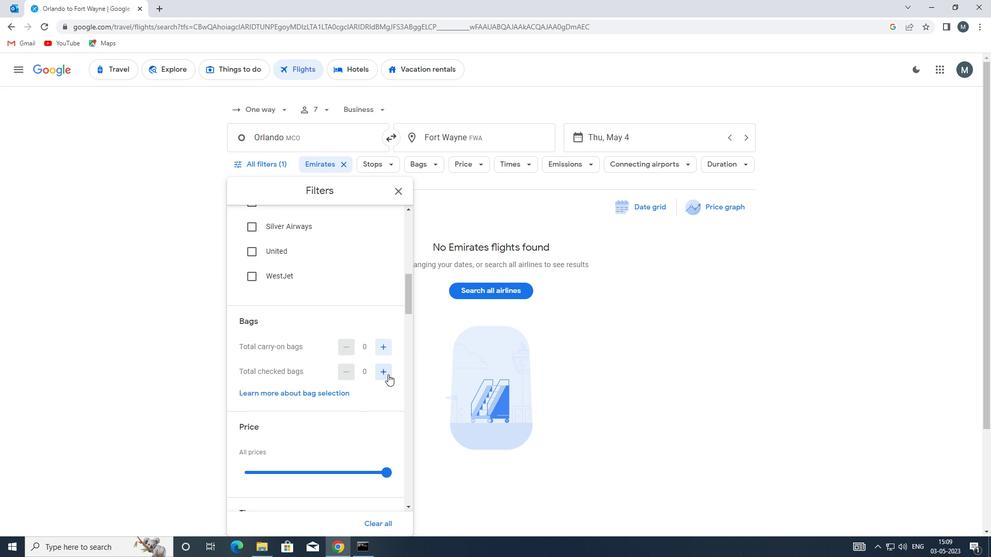 
Action: Mouse pressed left at (385, 371)
Screenshot: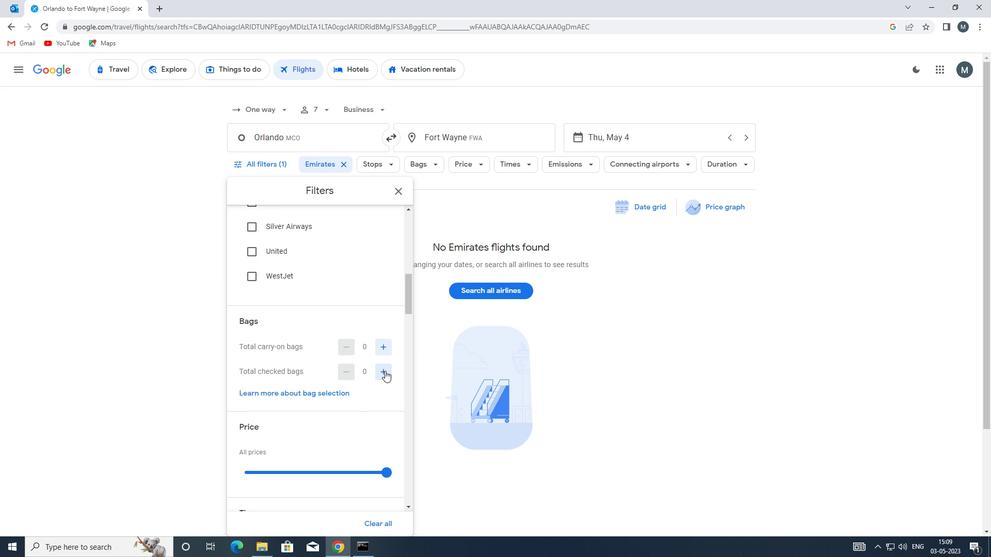 
Action: Mouse pressed left at (385, 371)
Screenshot: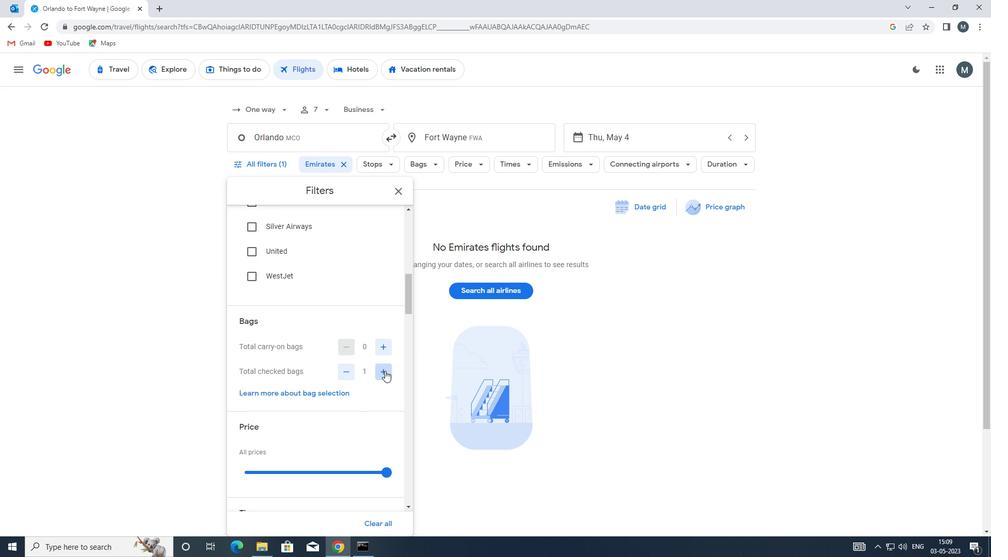 
Action: Mouse pressed left at (385, 371)
Screenshot: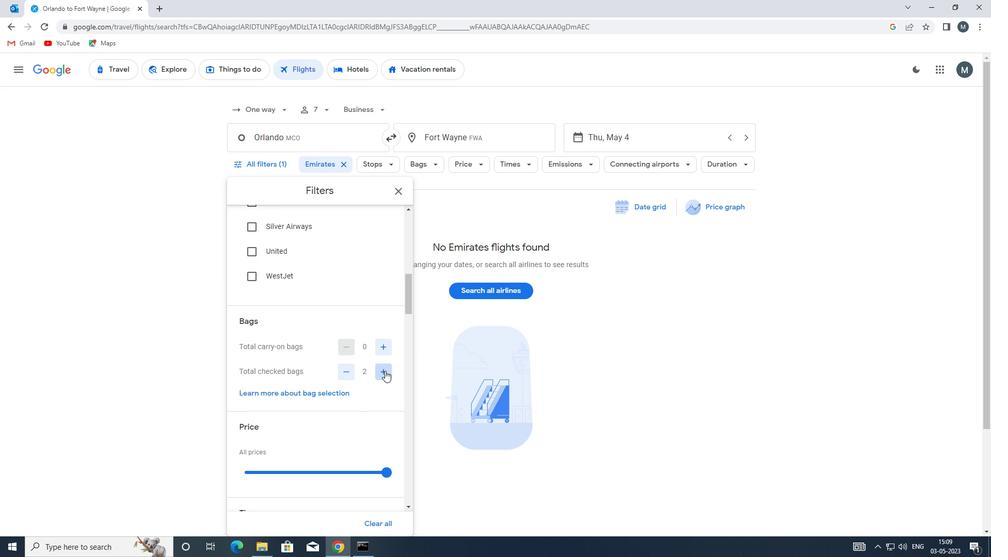 
Action: Mouse pressed left at (385, 371)
Screenshot: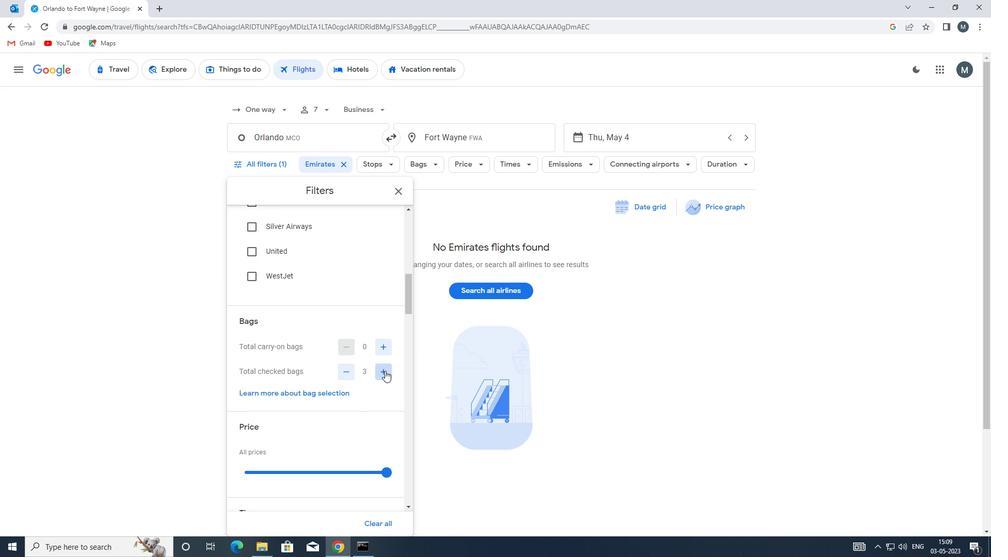 
Action: Mouse pressed left at (385, 371)
Screenshot: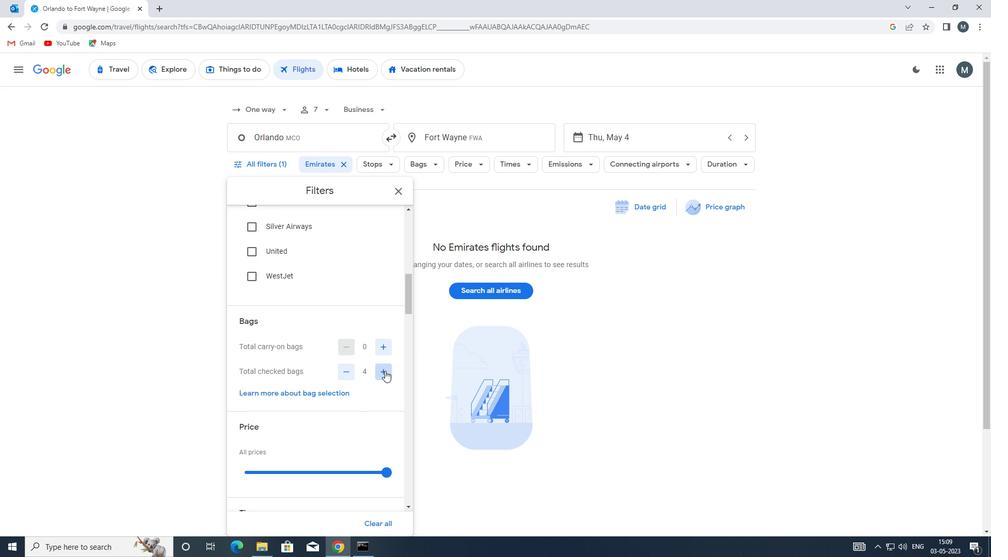 
Action: Mouse pressed left at (385, 371)
Screenshot: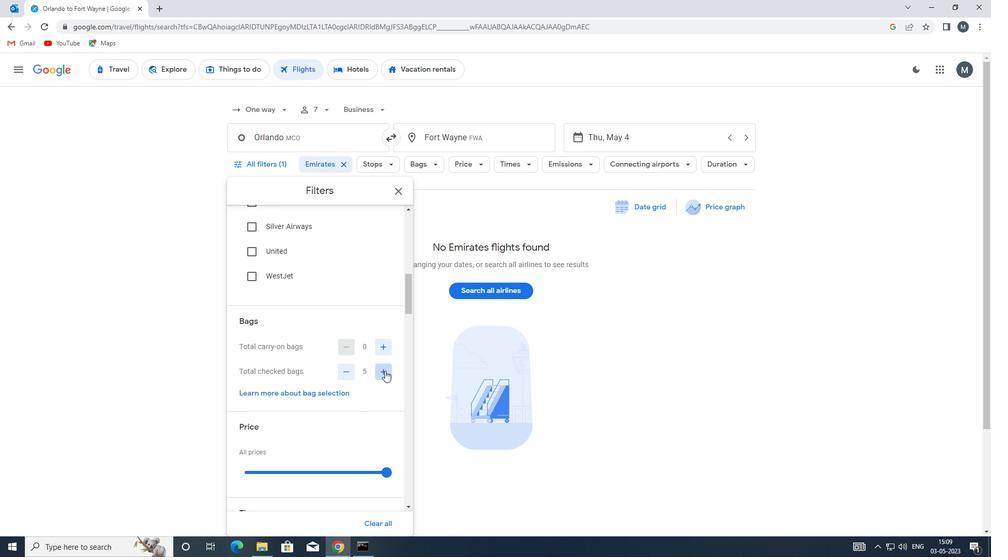 
Action: Mouse pressed left at (385, 371)
Screenshot: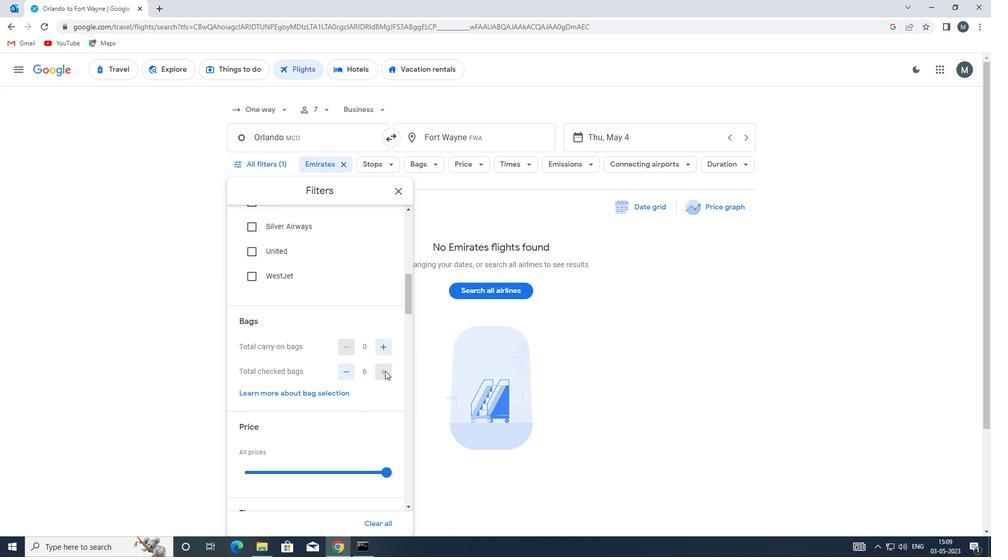 
Action: Mouse moved to (328, 342)
Screenshot: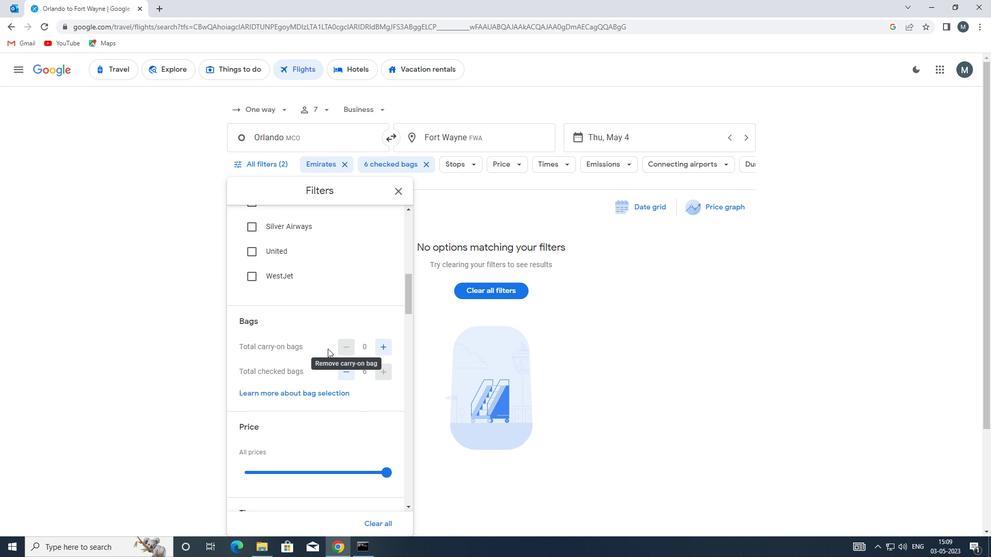 
Action: Mouse scrolled (328, 341) with delta (0, 0)
Screenshot: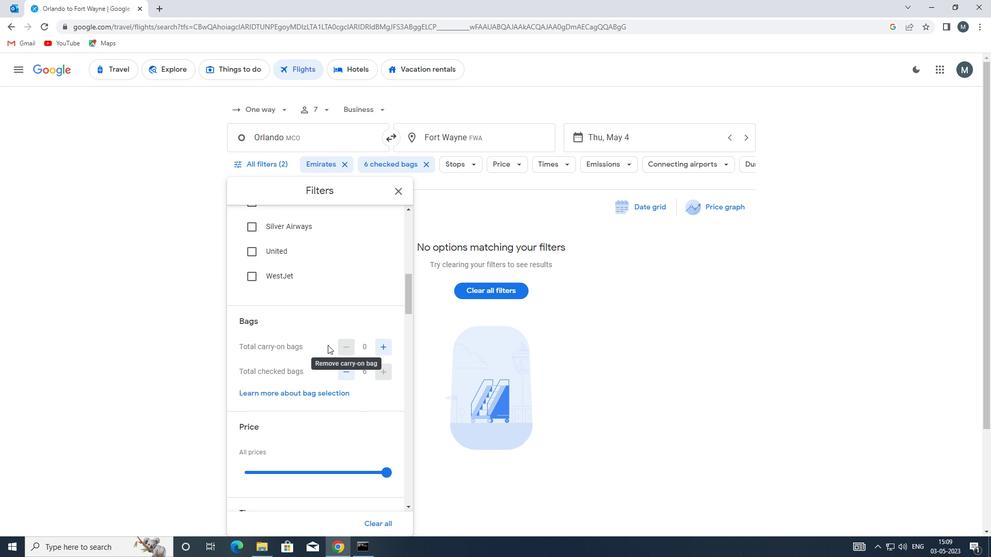 
Action: Mouse scrolled (328, 341) with delta (0, 0)
Screenshot: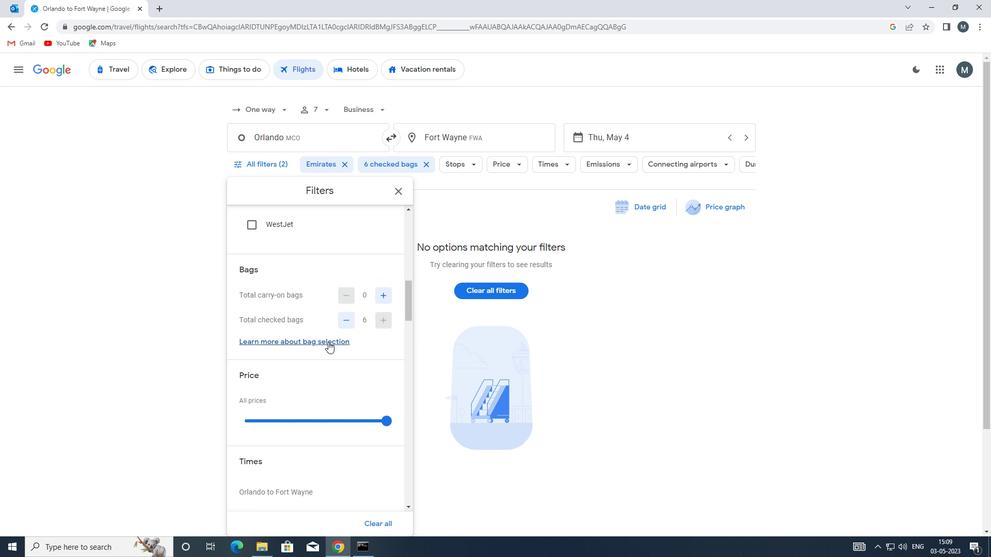 
Action: Mouse moved to (301, 366)
Screenshot: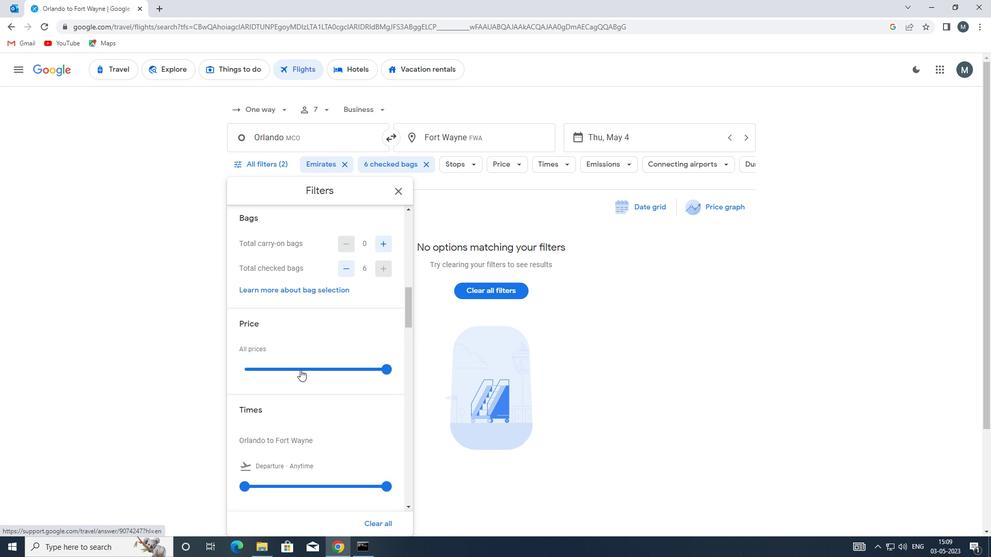 
Action: Mouse pressed left at (301, 366)
Screenshot: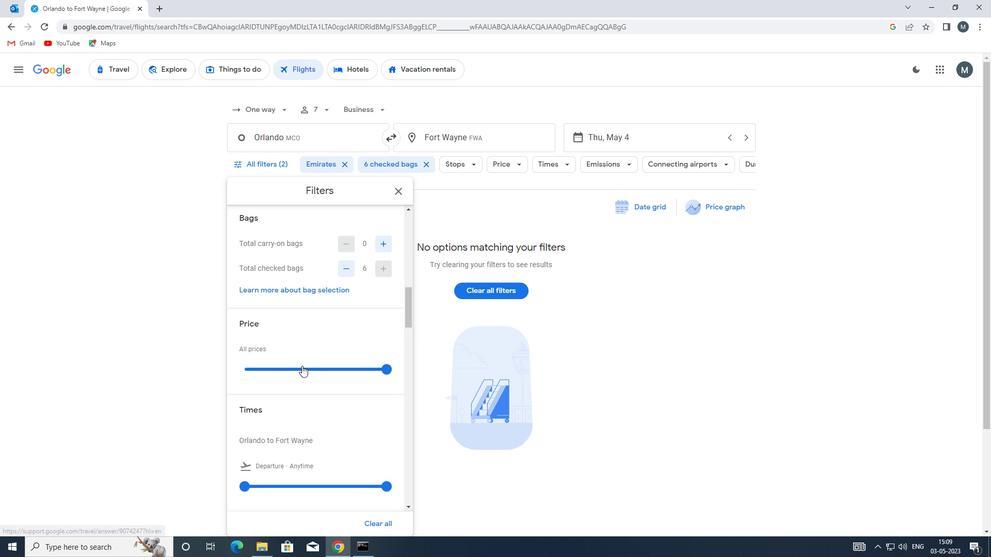 
Action: Mouse pressed left at (301, 366)
Screenshot: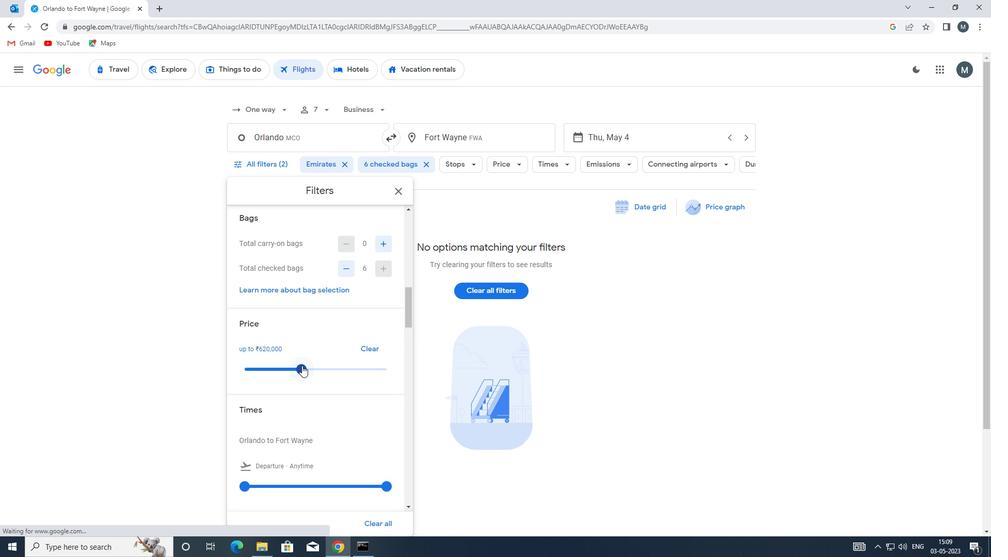 
Action: Mouse moved to (320, 324)
Screenshot: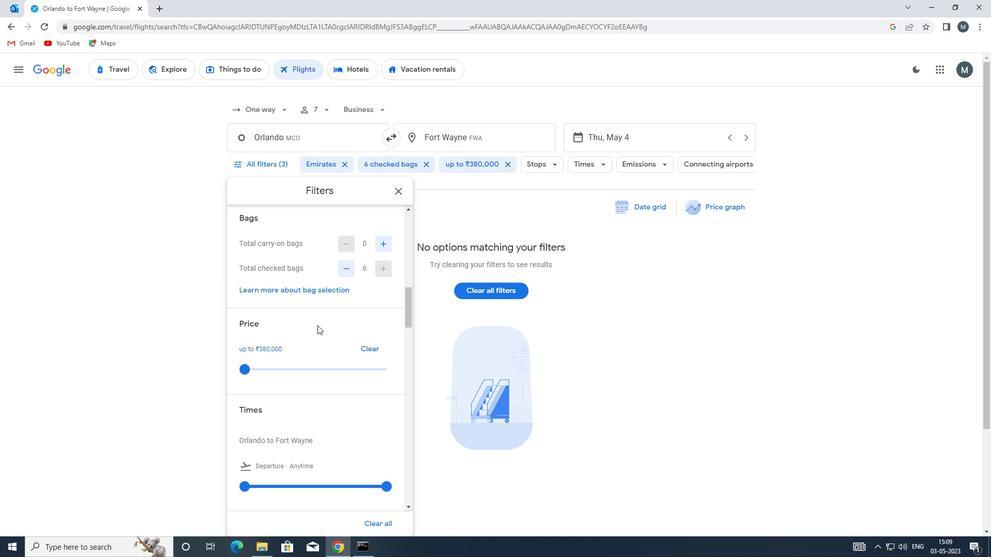 
Action: Mouse scrolled (320, 323) with delta (0, 0)
Screenshot: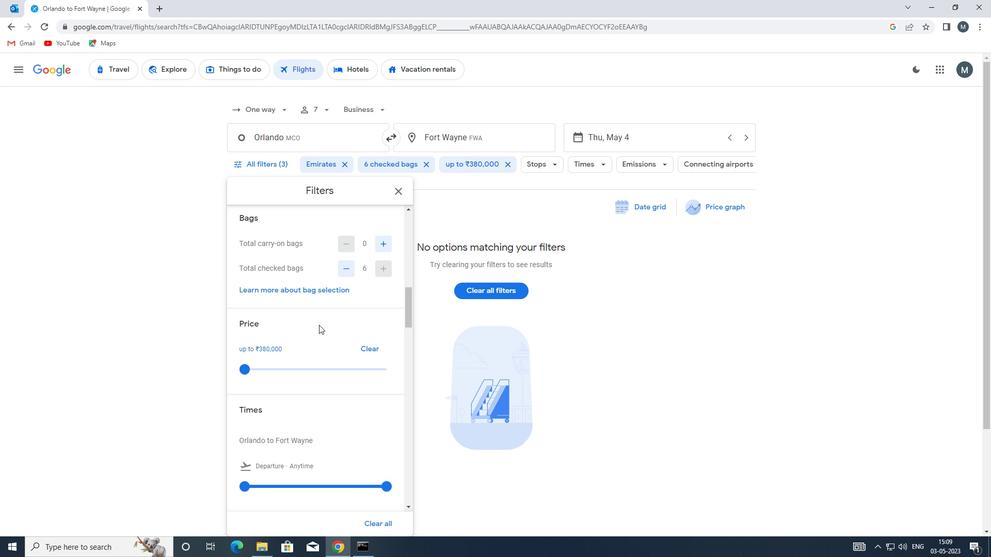 
Action: Mouse scrolled (320, 323) with delta (0, 0)
Screenshot: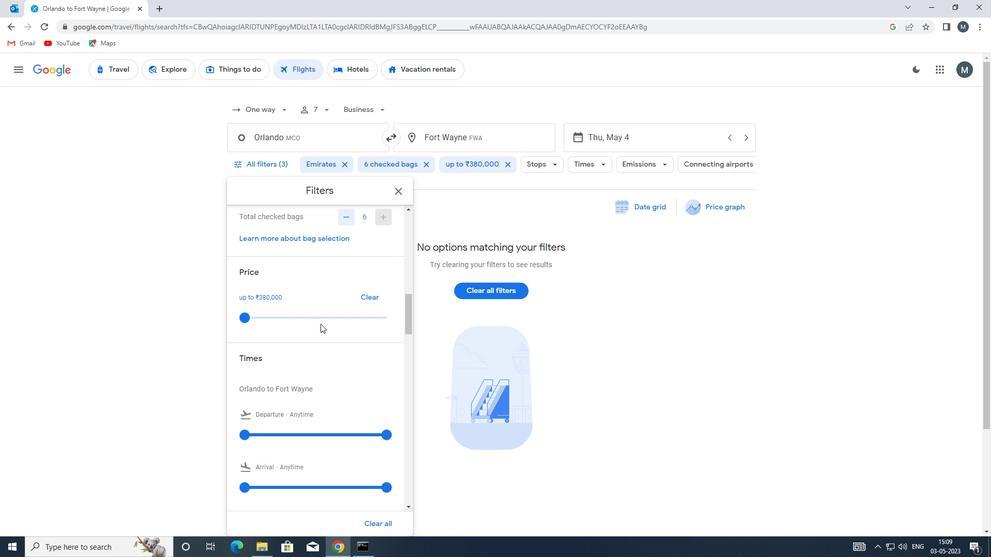 
Action: Mouse moved to (309, 328)
Screenshot: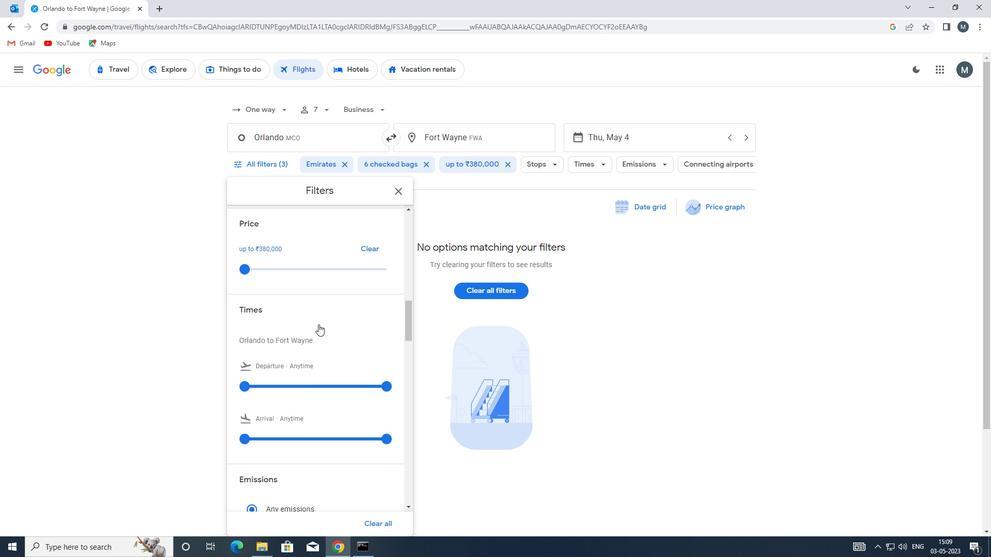 
Action: Mouse scrolled (309, 328) with delta (0, 0)
Screenshot: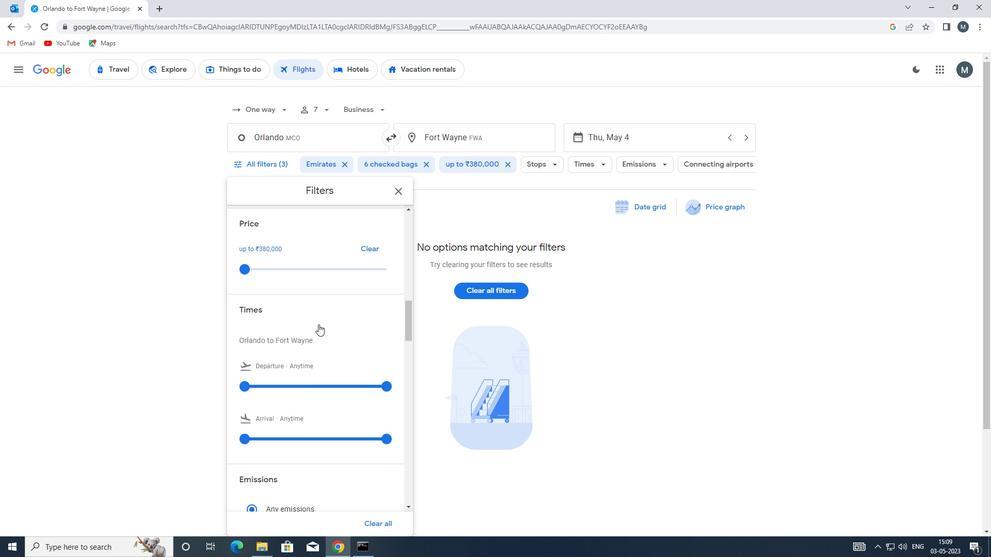 
Action: Mouse moved to (247, 333)
Screenshot: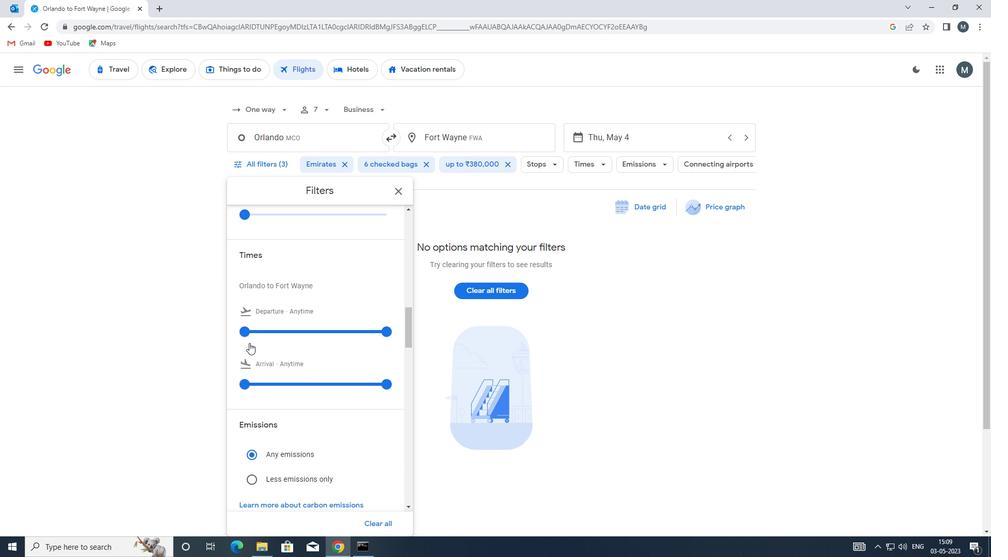 
Action: Mouse pressed left at (247, 333)
Screenshot: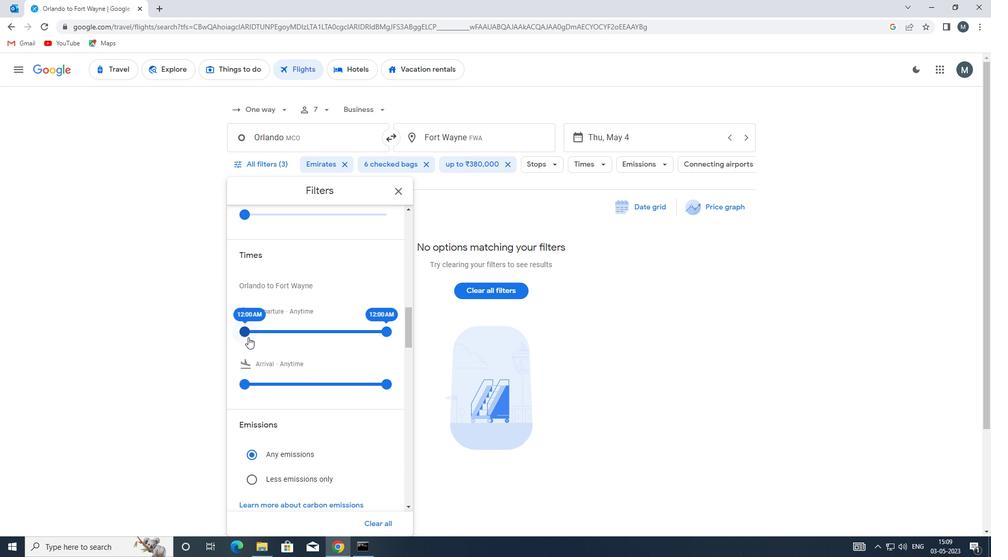 
Action: Mouse moved to (385, 330)
Screenshot: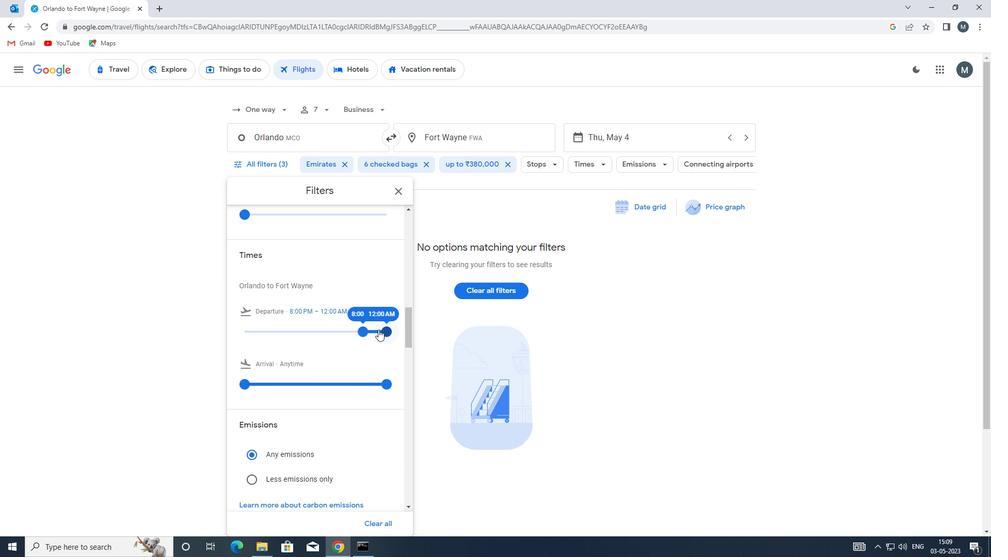
Action: Mouse pressed left at (385, 330)
Screenshot: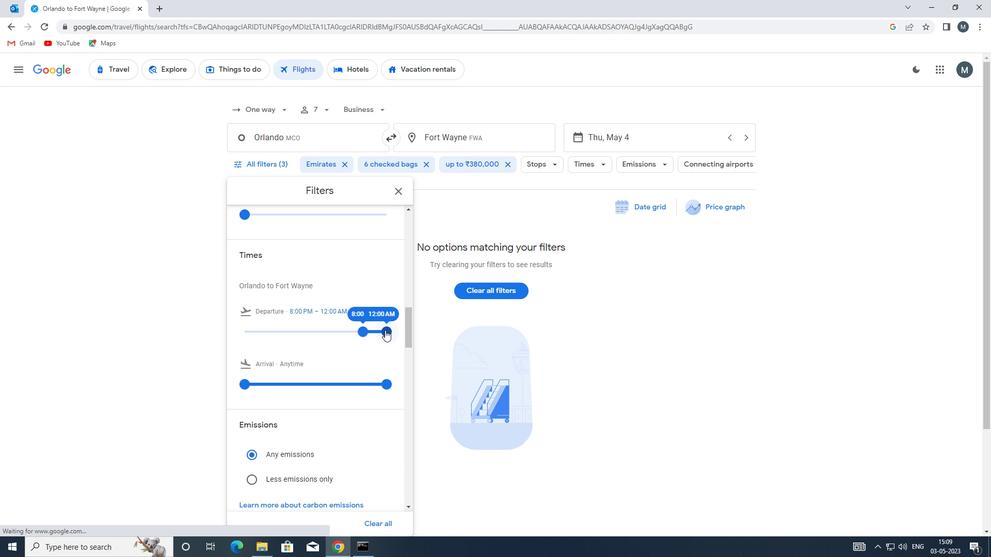 
Action: Mouse moved to (355, 327)
Screenshot: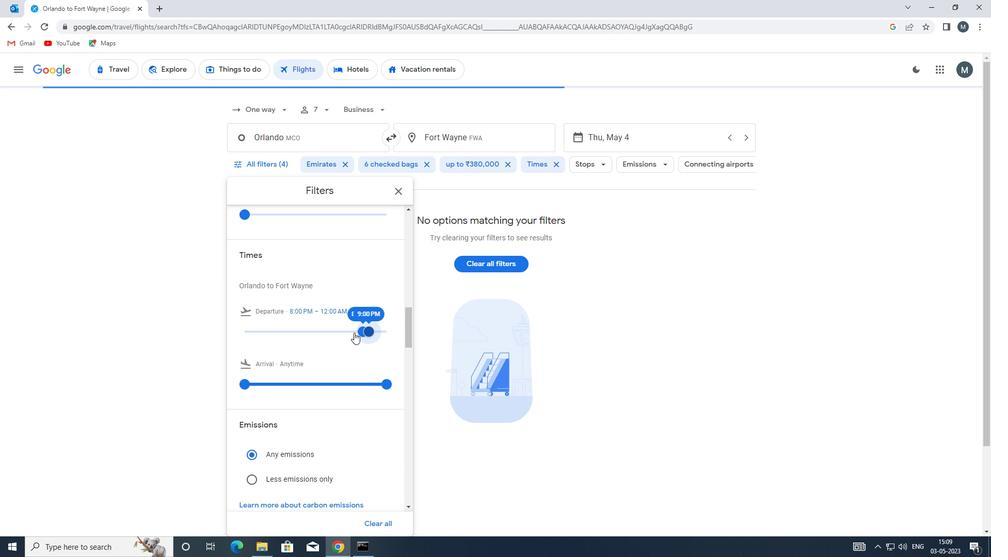 
Action: Mouse scrolled (355, 326) with delta (0, 0)
Screenshot: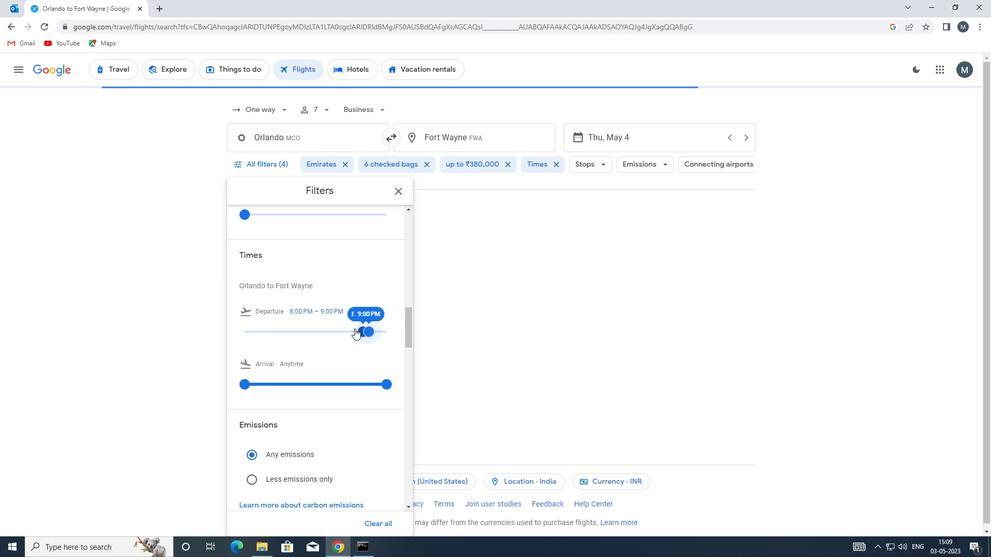 
Action: Mouse moved to (351, 327)
Screenshot: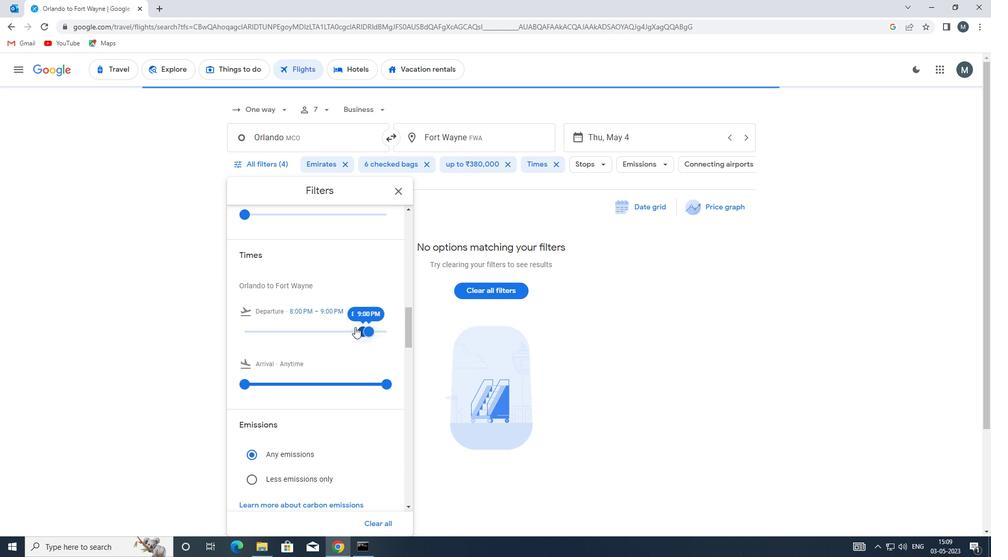 
Action: Mouse scrolled (351, 326) with delta (0, 0)
Screenshot: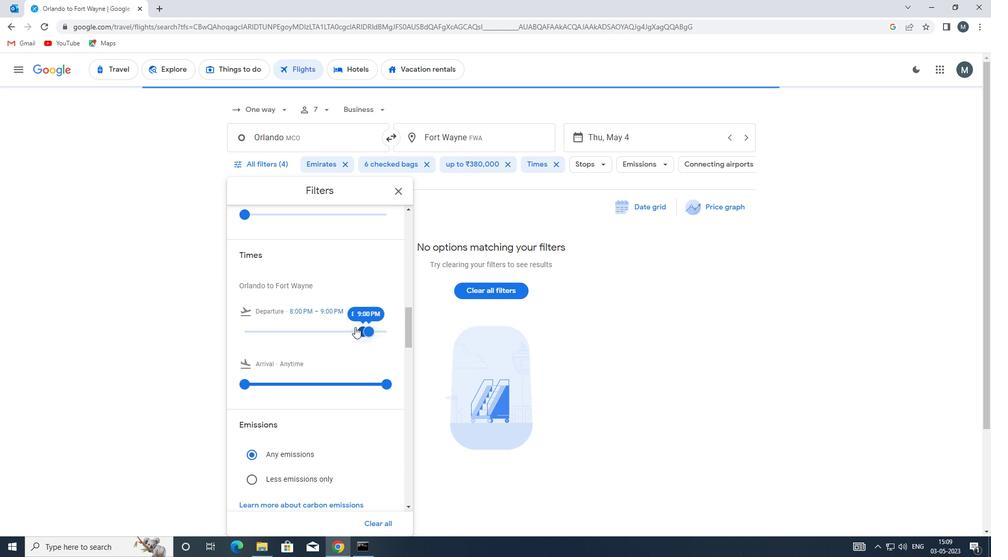 
Action: Mouse moved to (397, 191)
Screenshot: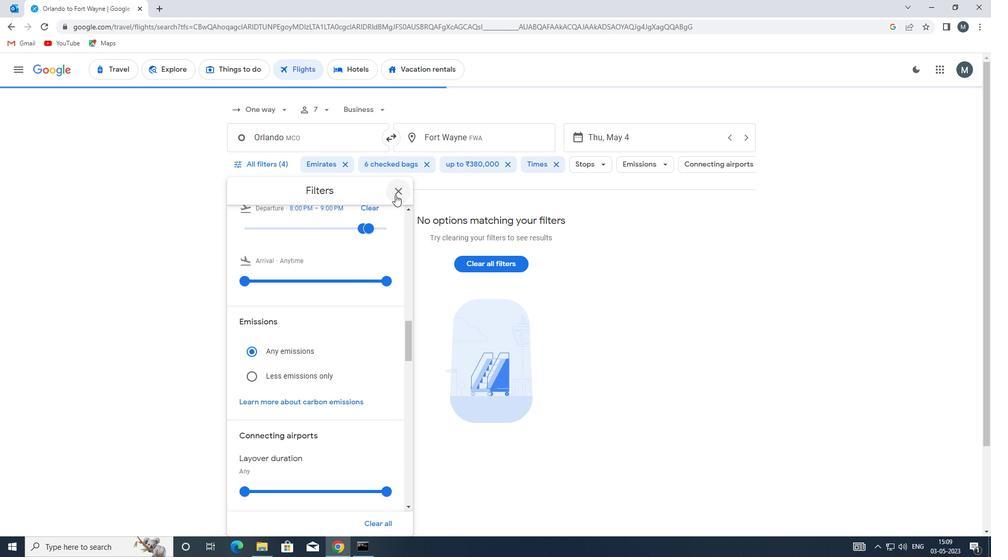 
Action: Mouse pressed left at (397, 191)
Screenshot: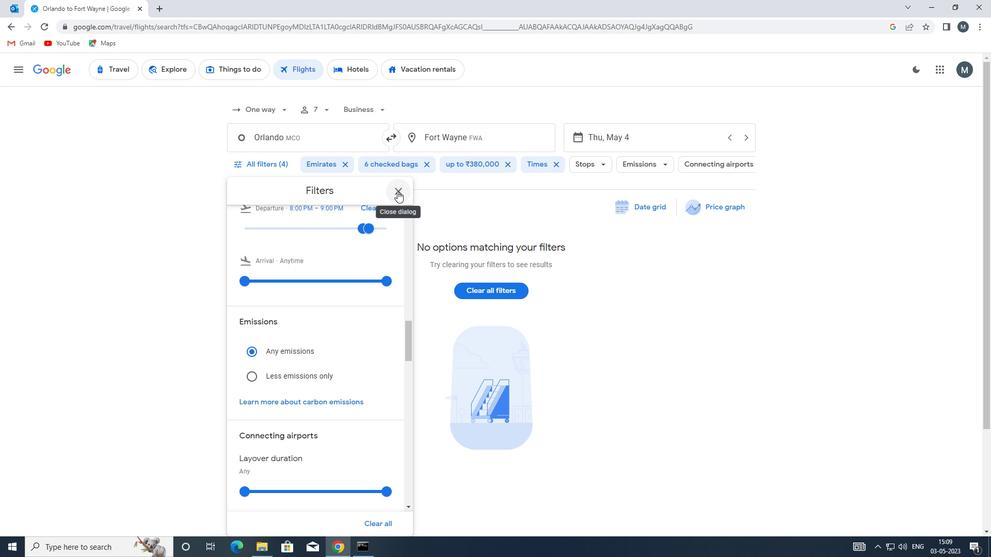 
